 Task: Edit the show available start times in increments of 60 minutes.
Action: Mouse moved to (549, 324)
Screenshot: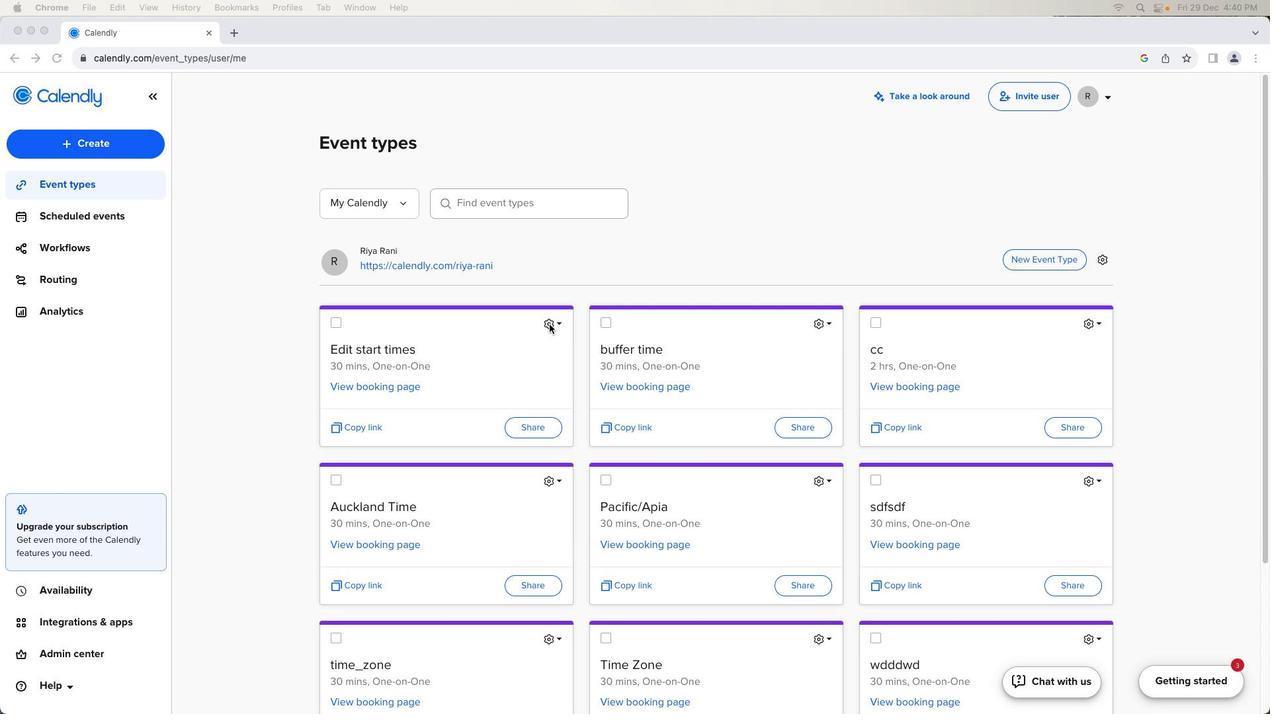 
Action: Mouse pressed left at (549, 324)
Screenshot: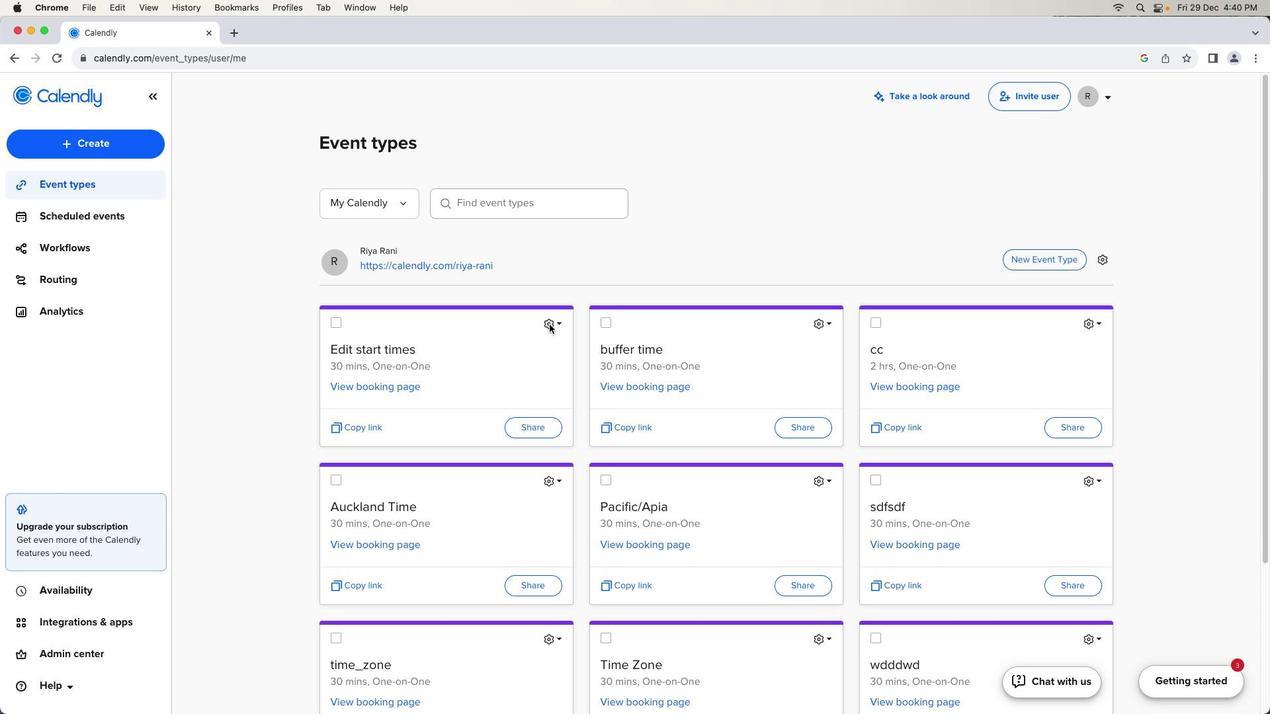
Action: Mouse pressed left at (549, 324)
Screenshot: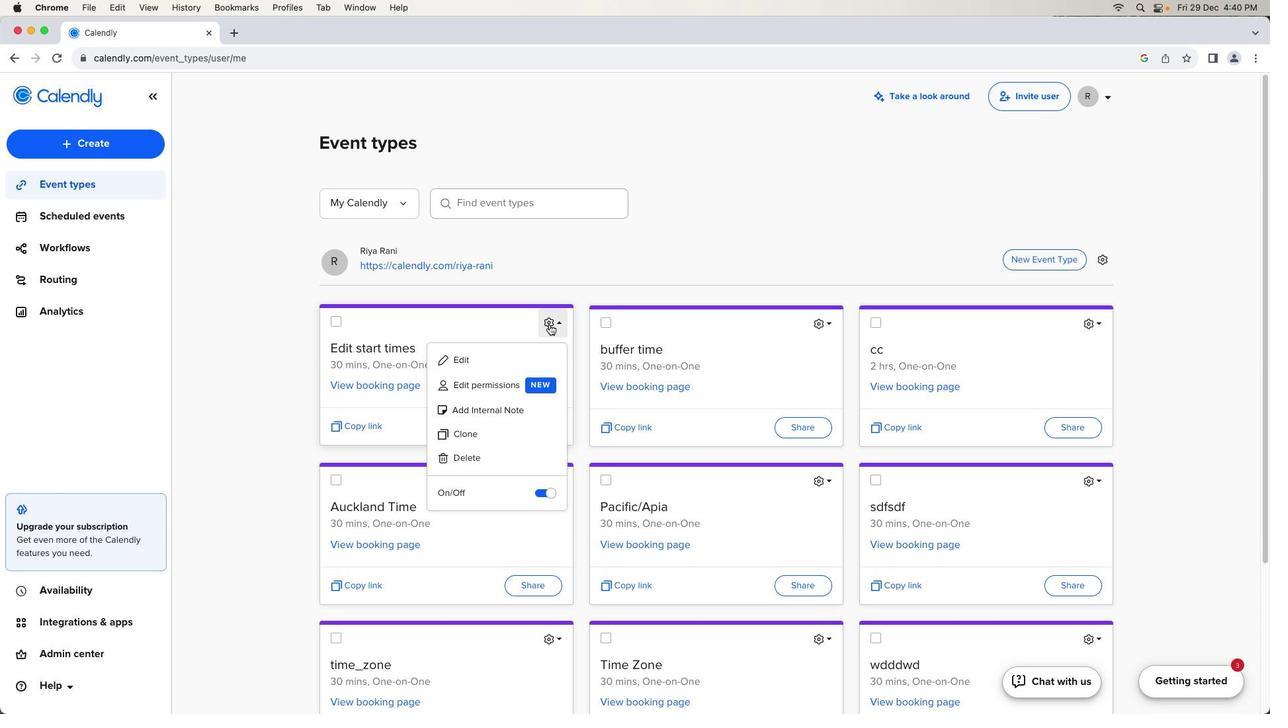 
Action: Mouse moved to (548, 325)
Screenshot: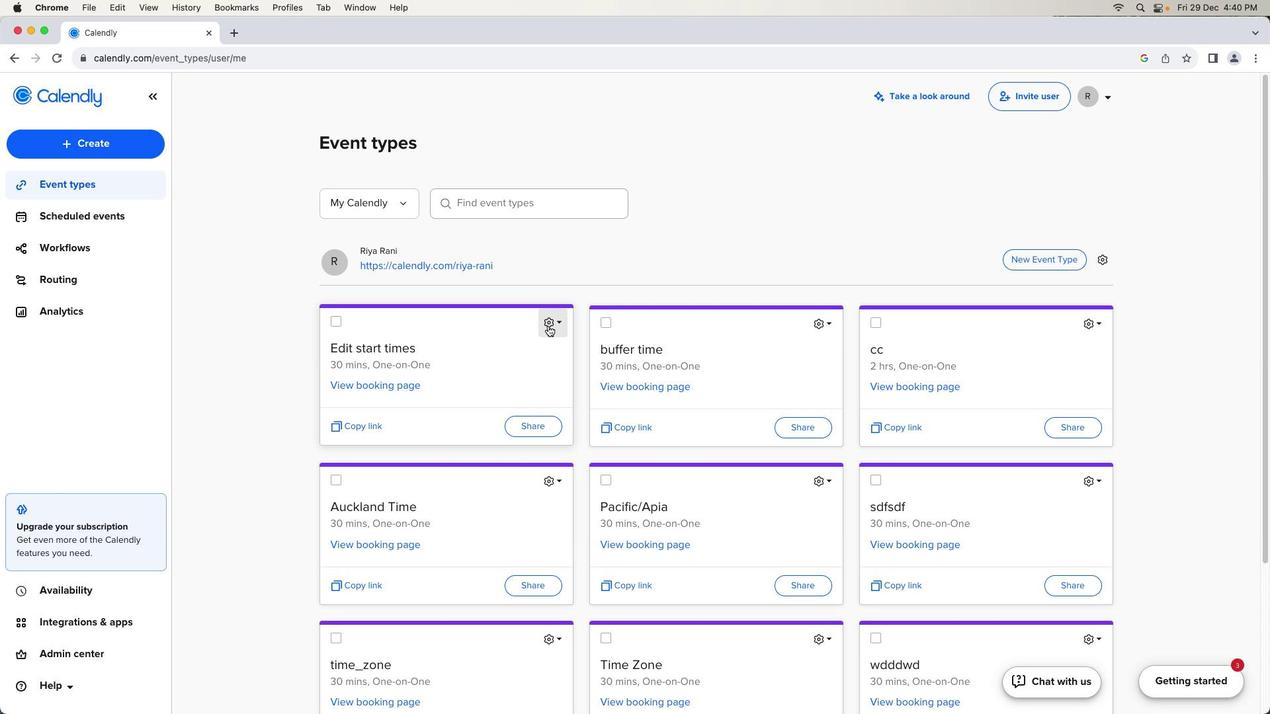 
Action: Mouse pressed left at (548, 325)
Screenshot: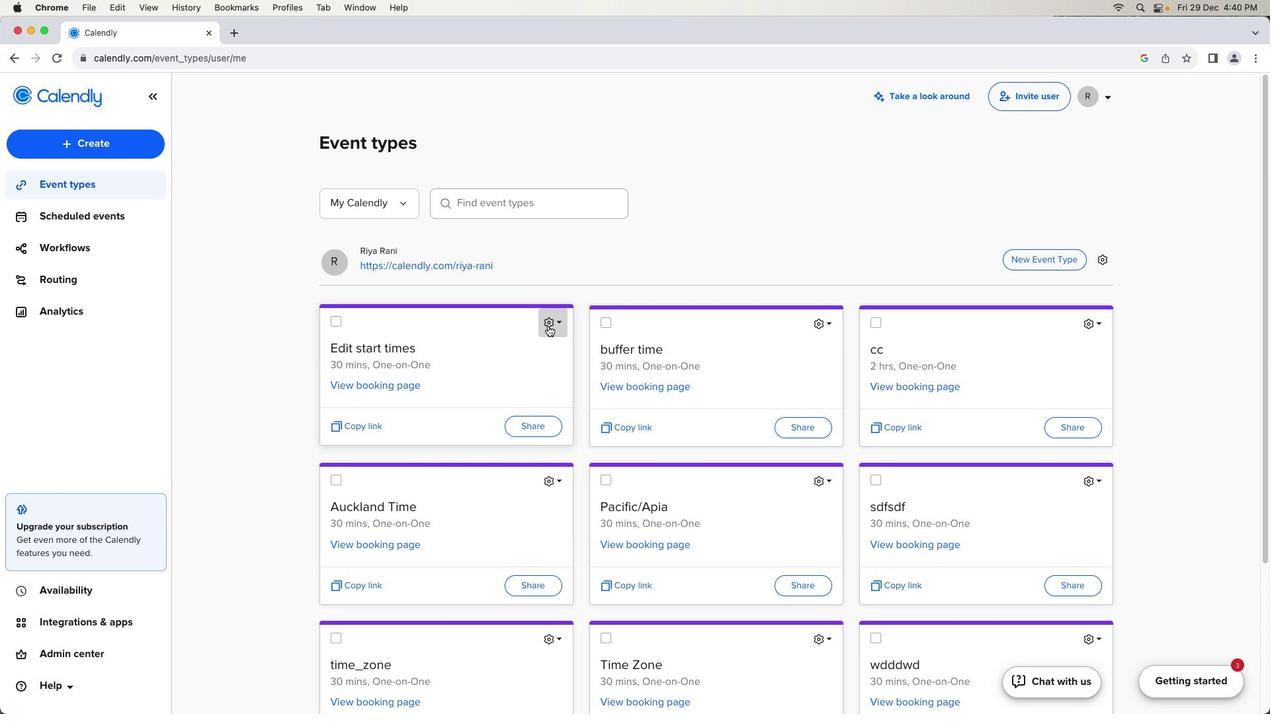 
Action: Mouse moved to (496, 355)
Screenshot: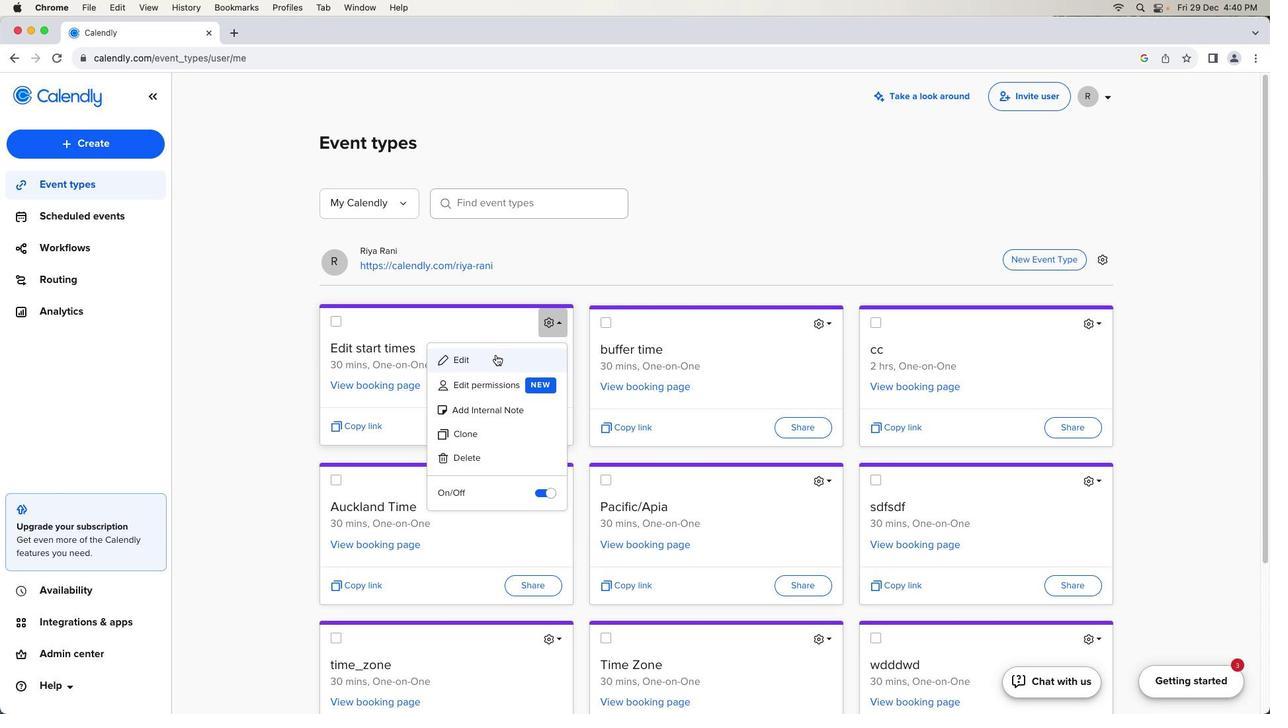 
Action: Mouse pressed left at (496, 355)
Screenshot: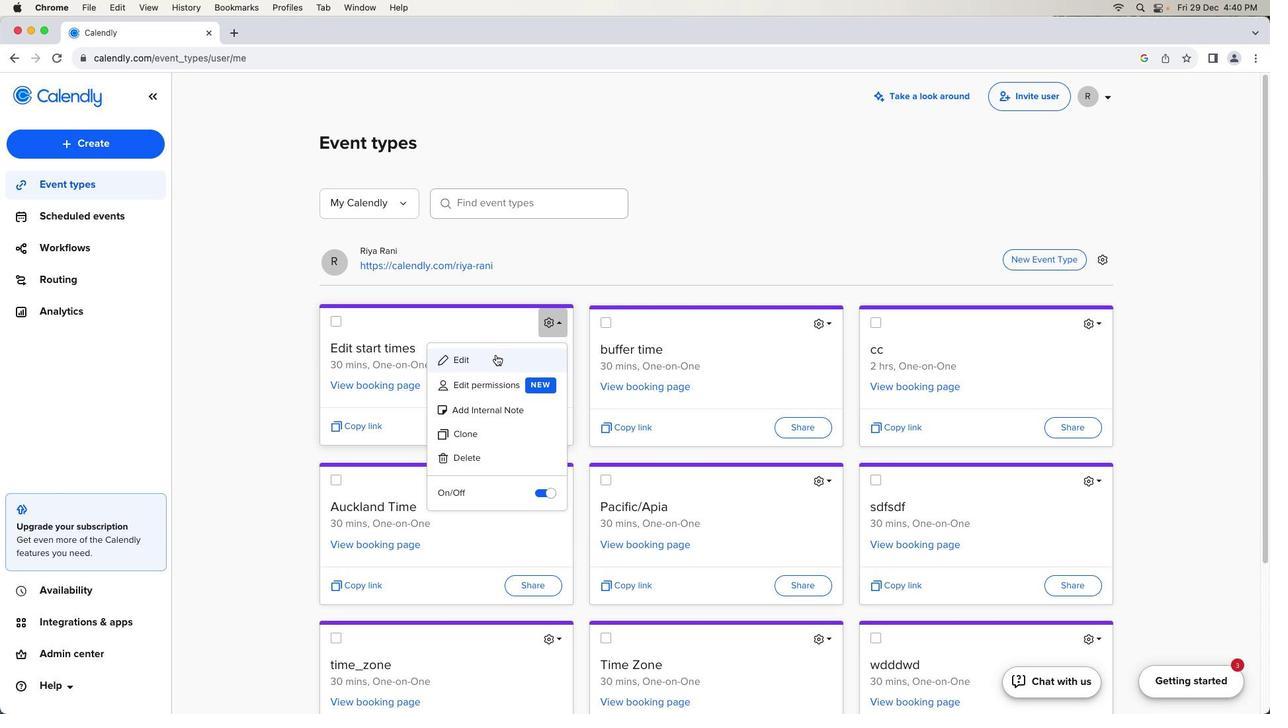 
Action: Mouse moved to (257, 418)
Screenshot: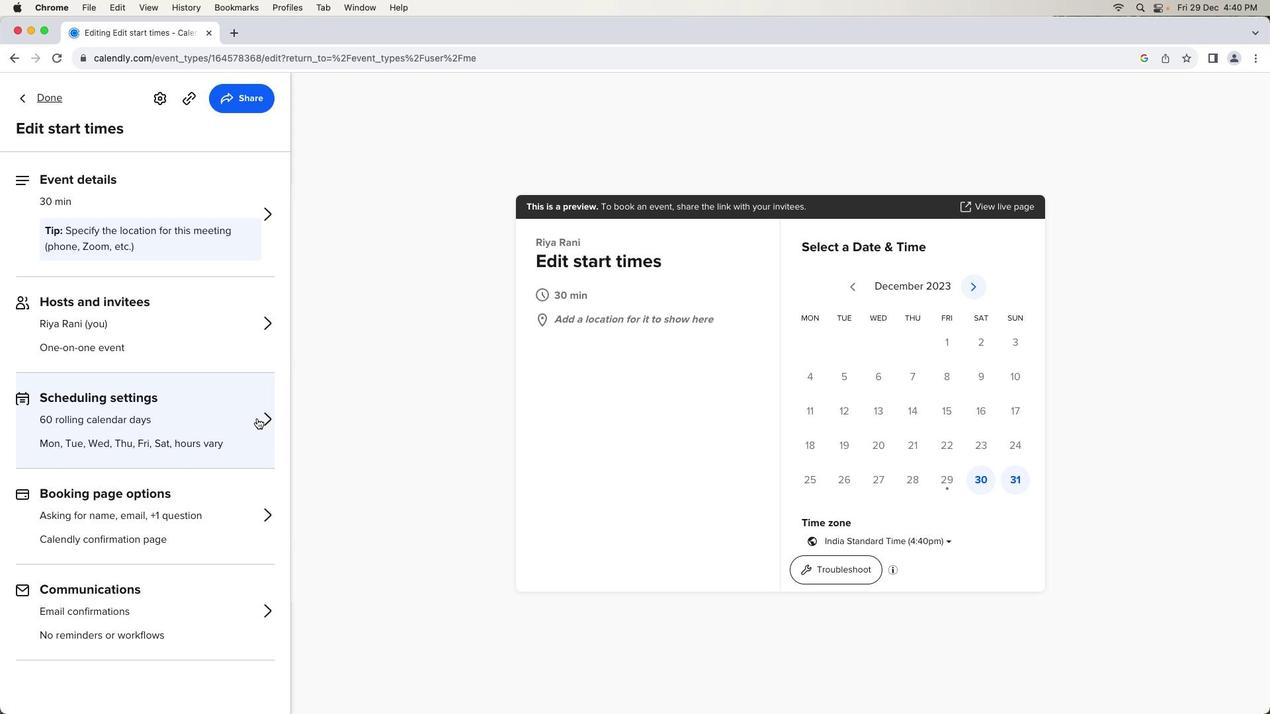 
Action: Mouse pressed left at (257, 418)
Screenshot: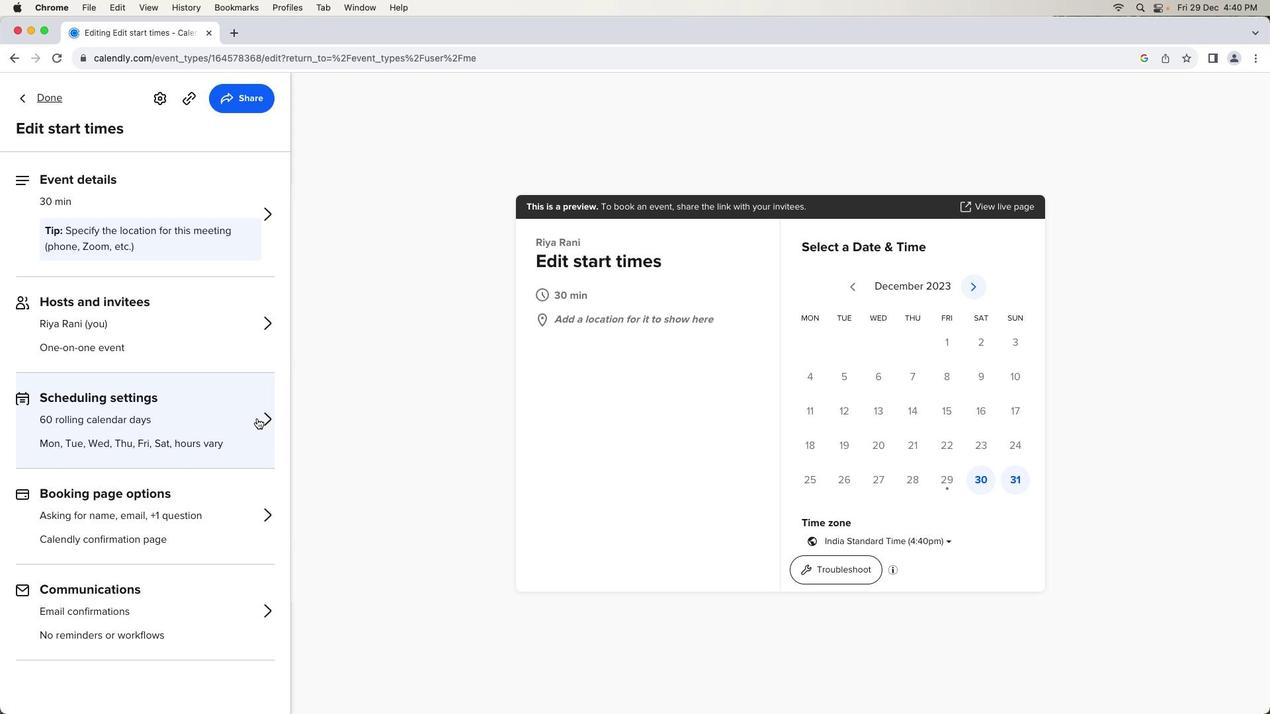 
Action: Mouse moved to (235, 473)
Screenshot: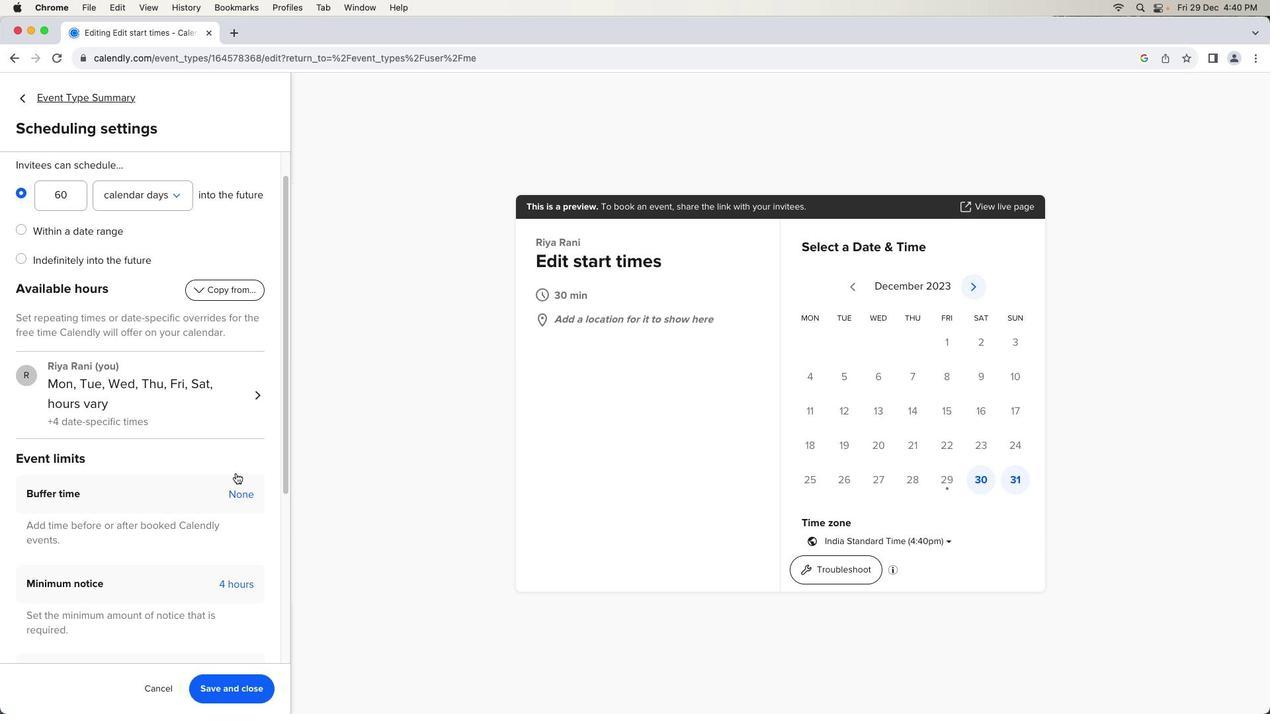 
Action: Mouse scrolled (235, 473) with delta (0, 0)
Screenshot: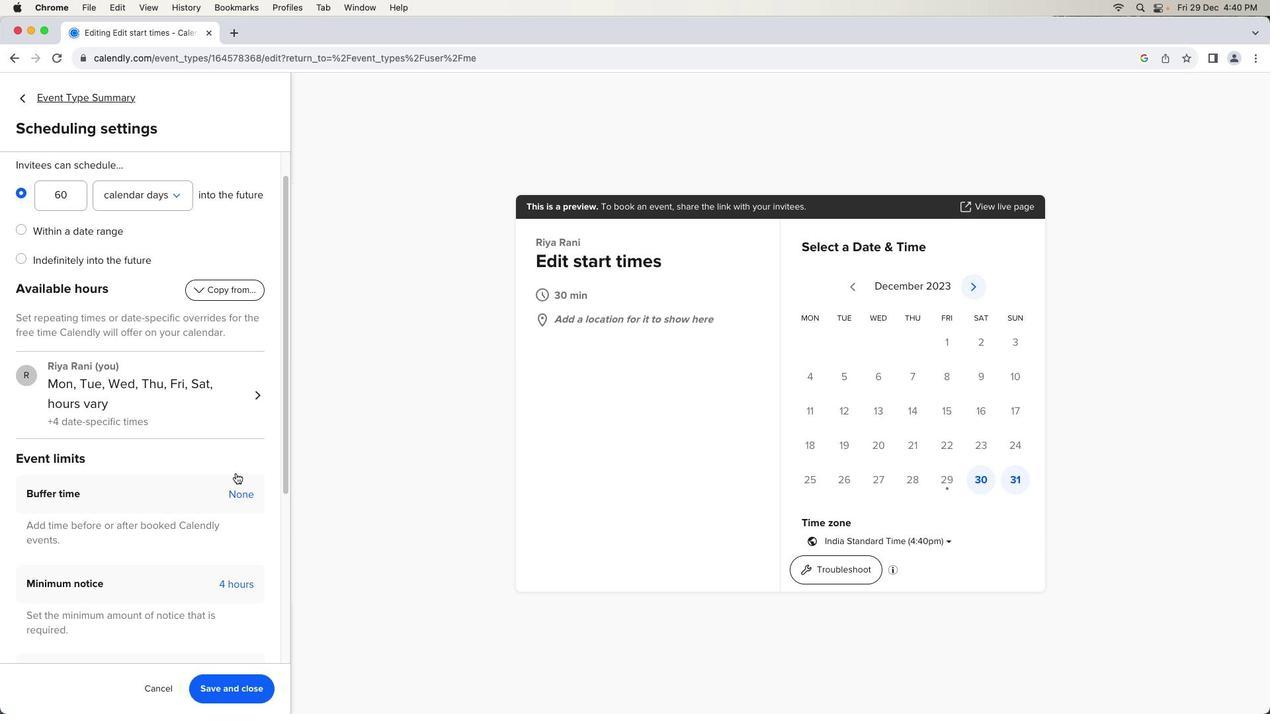 
Action: Mouse scrolled (235, 473) with delta (0, 0)
Screenshot: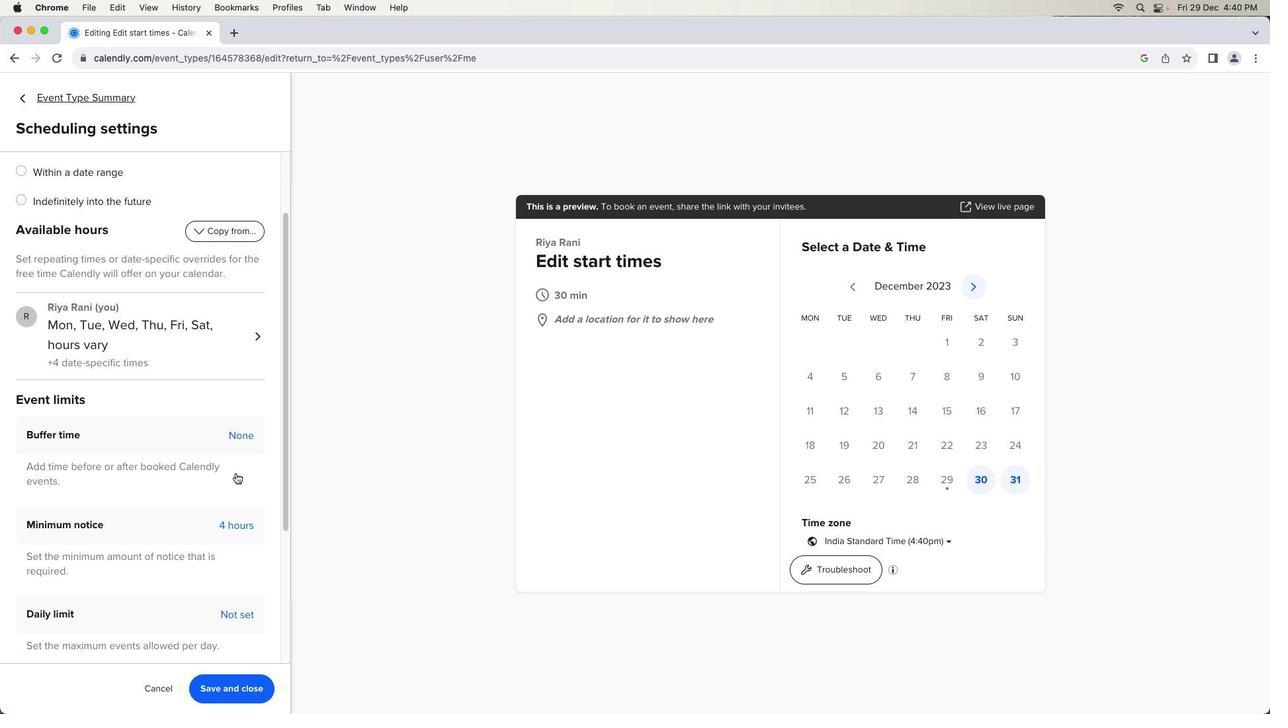 
Action: Mouse scrolled (235, 473) with delta (0, -1)
Screenshot: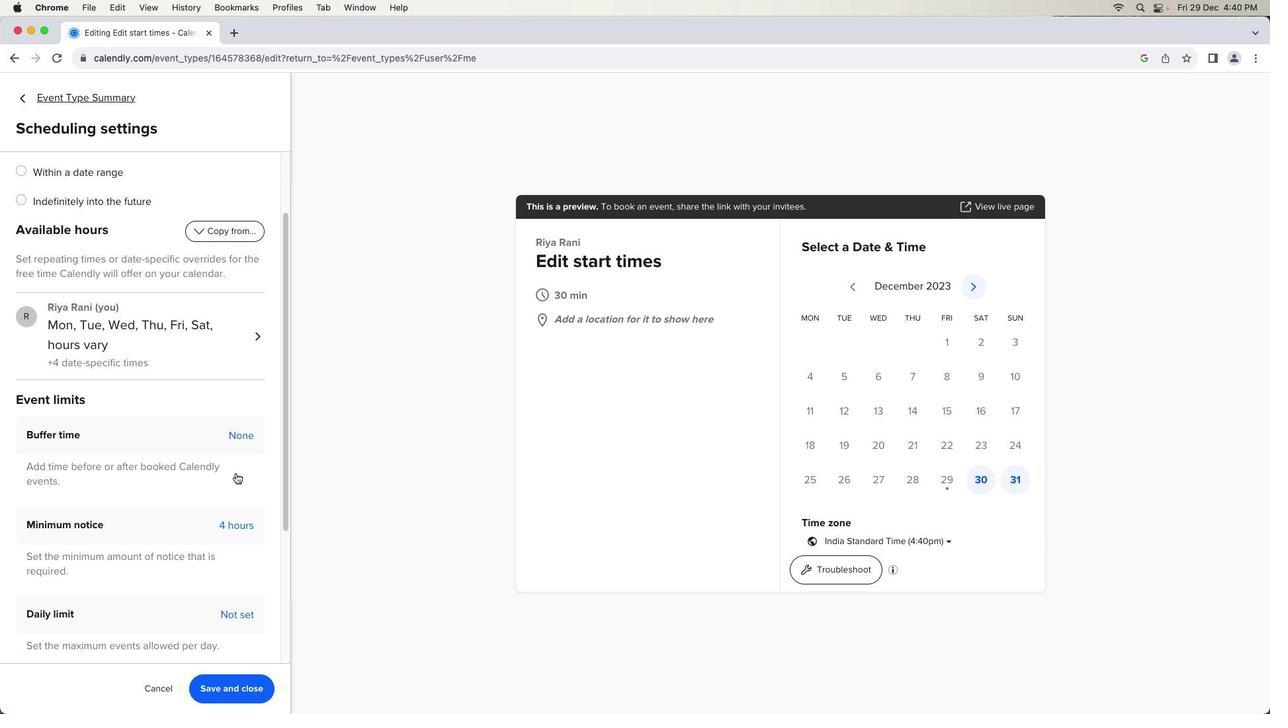 
Action: Mouse scrolled (235, 473) with delta (0, -2)
Screenshot: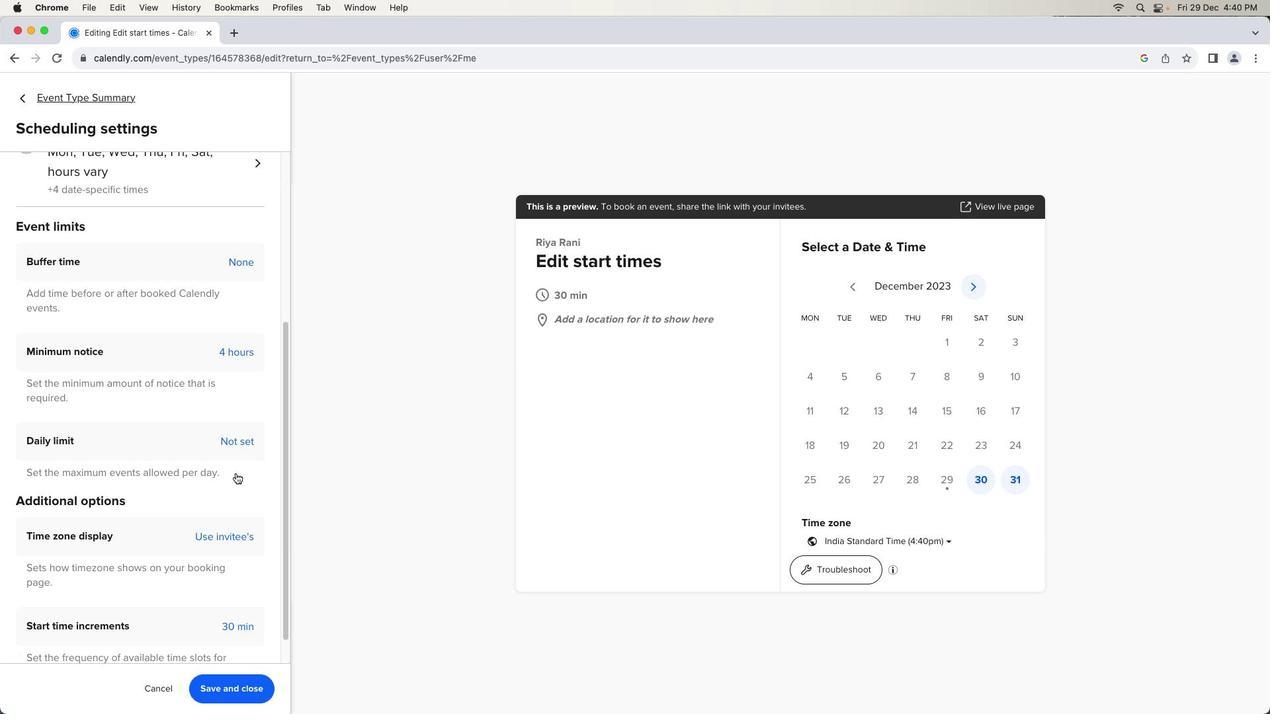 
Action: Mouse moved to (236, 473)
Screenshot: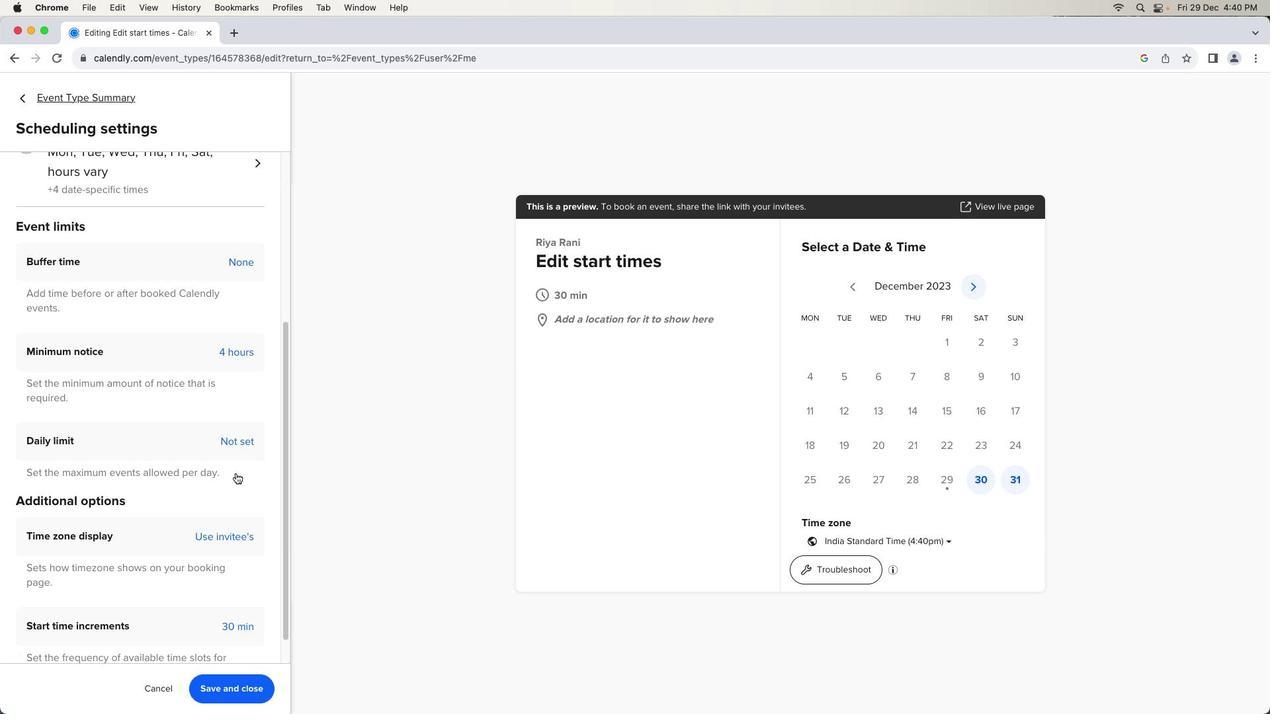 
Action: Mouse scrolled (236, 473) with delta (0, -3)
Screenshot: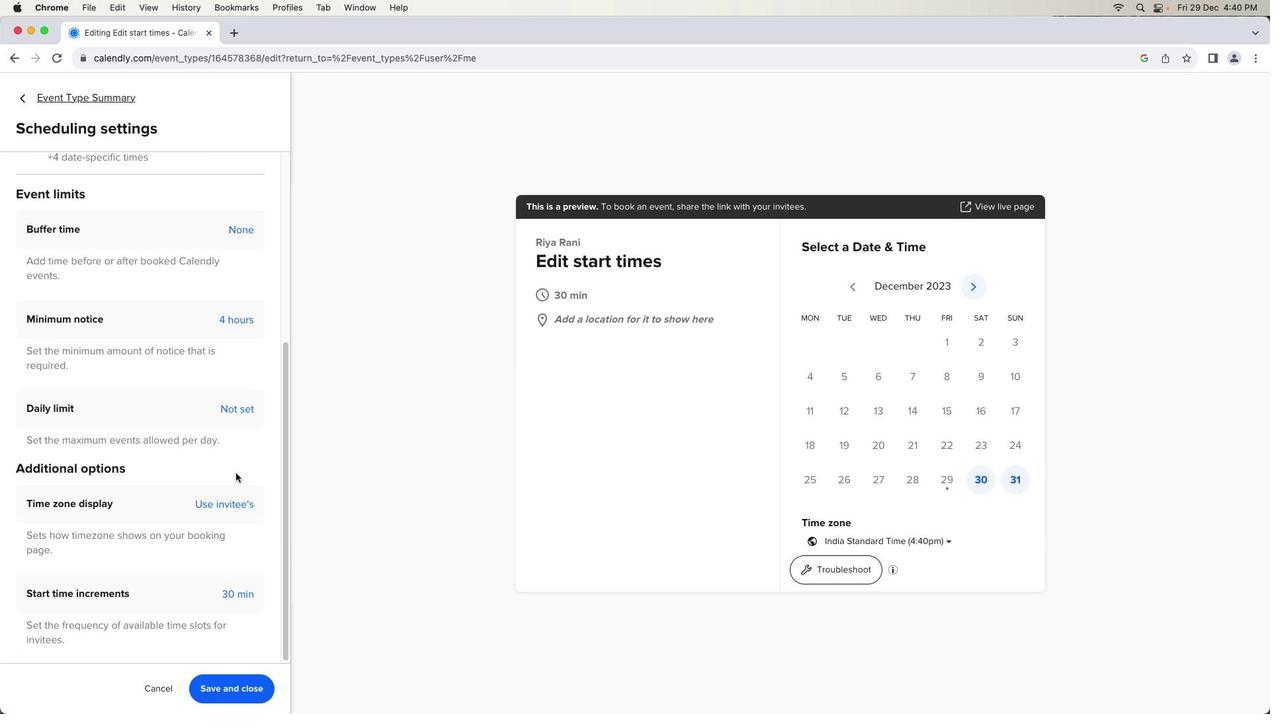 
Action: Mouse scrolled (236, 473) with delta (0, -3)
Screenshot: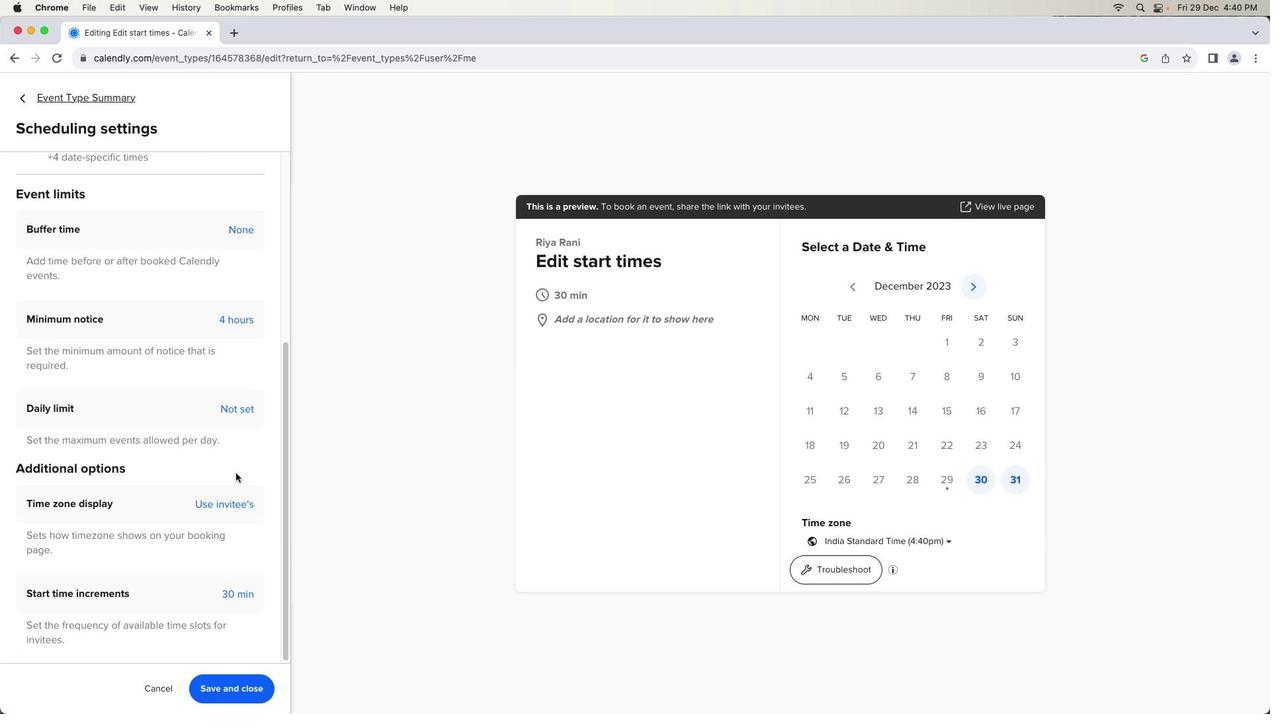 
Action: Mouse scrolled (236, 473) with delta (0, -3)
Screenshot: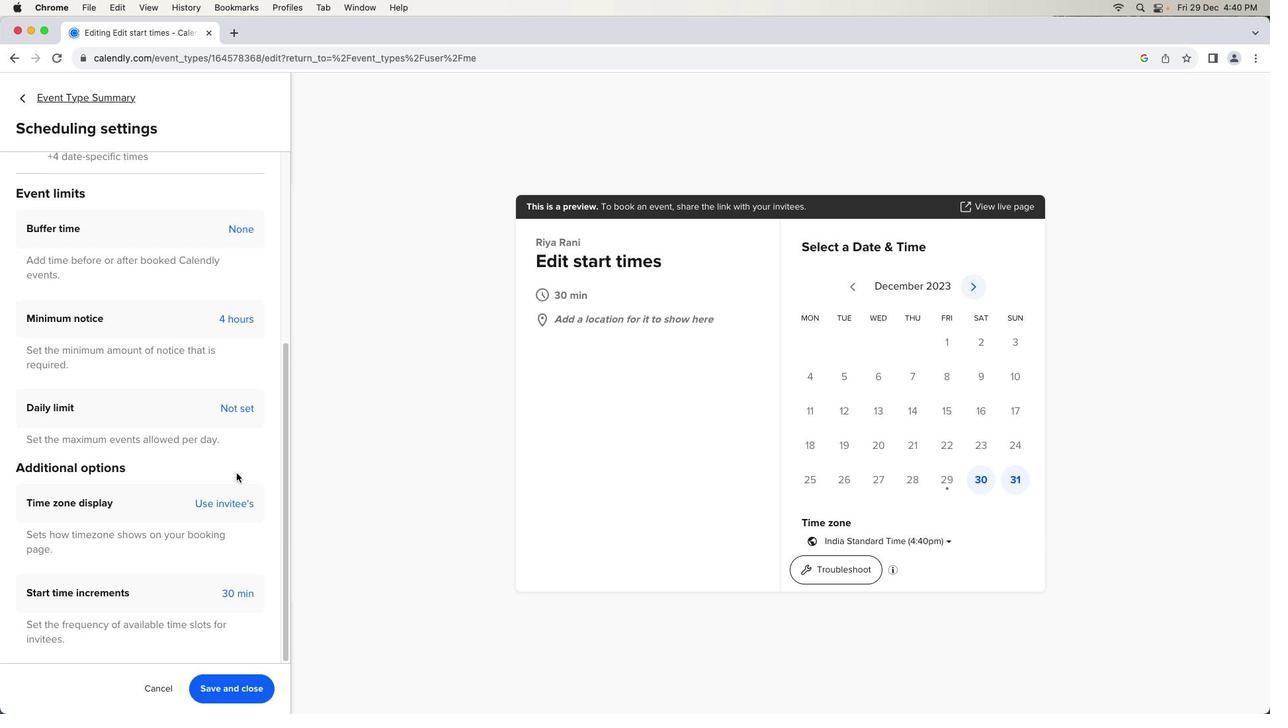 
Action: Mouse moved to (237, 472)
Screenshot: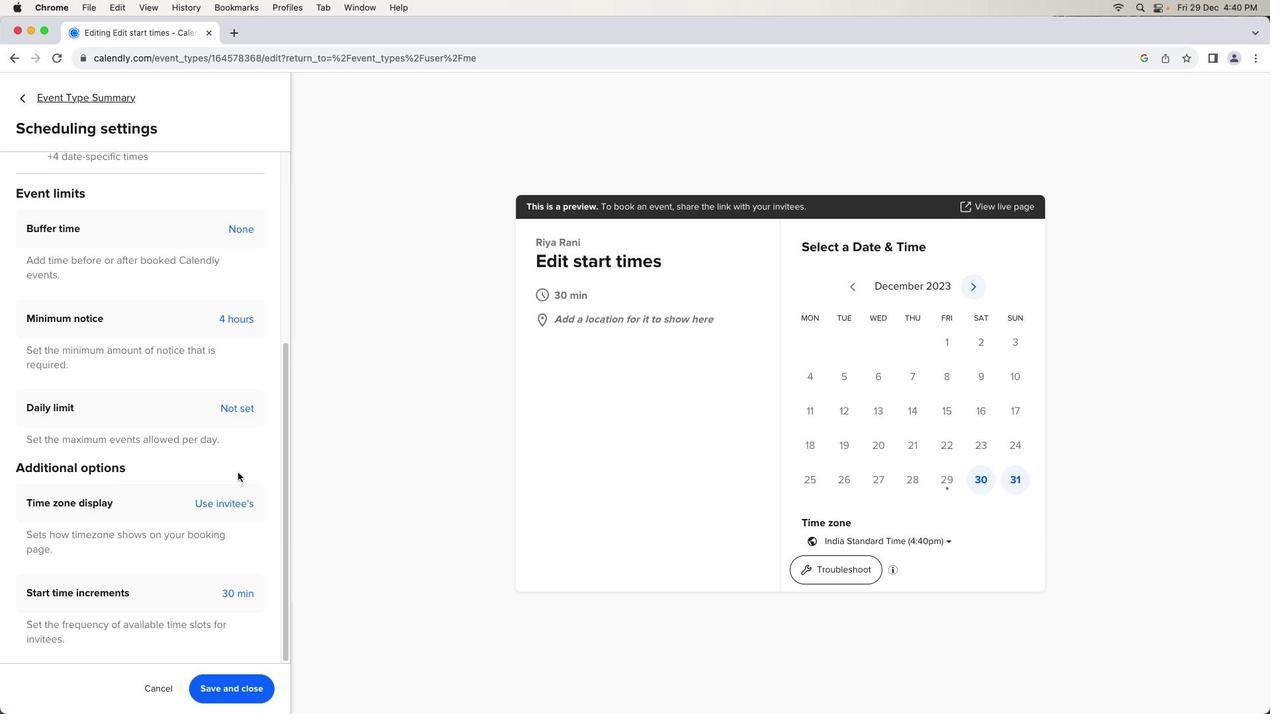
Action: Mouse scrolled (237, 472) with delta (0, 0)
Screenshot: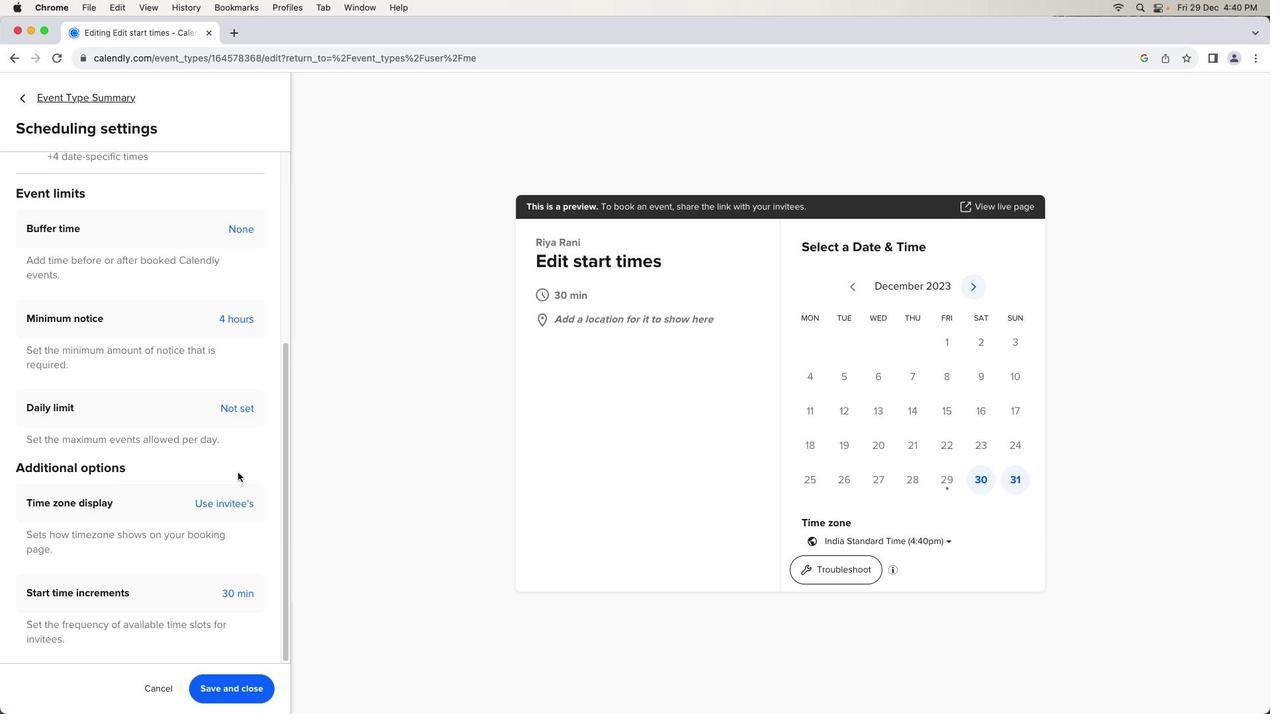 
Action: Mouse scrolled (237, 472) with delta (0, 0)
Screenshot: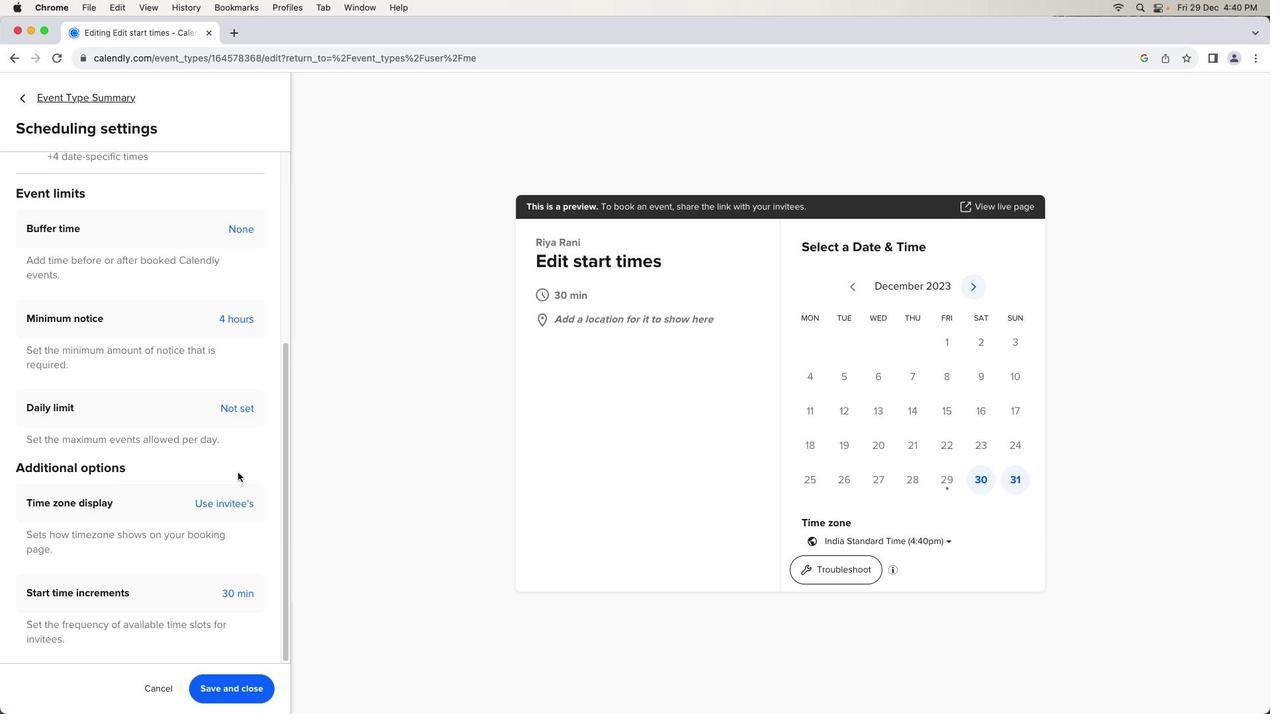 
Action: Mouse scrolled (237, 472) with delta (0, -1)
Screenshot: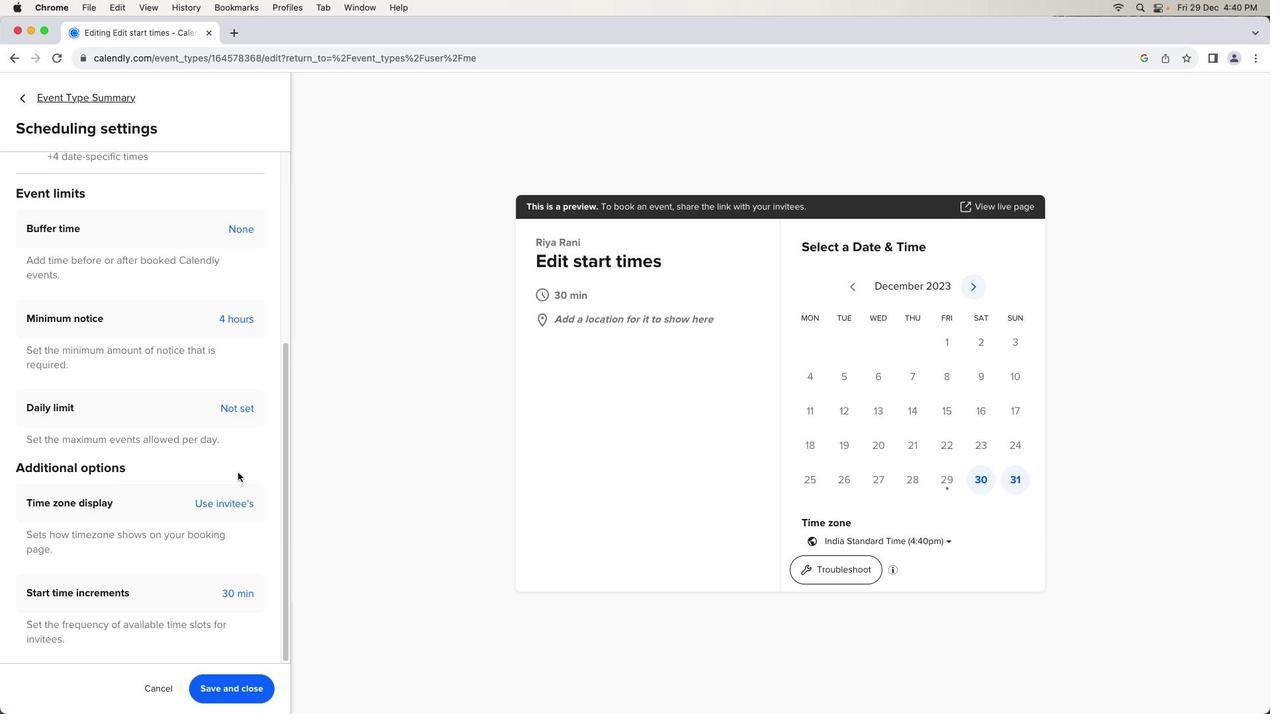 
Action: Mouse scrolled (237, 472) with delta (0, -3)
Screenshot: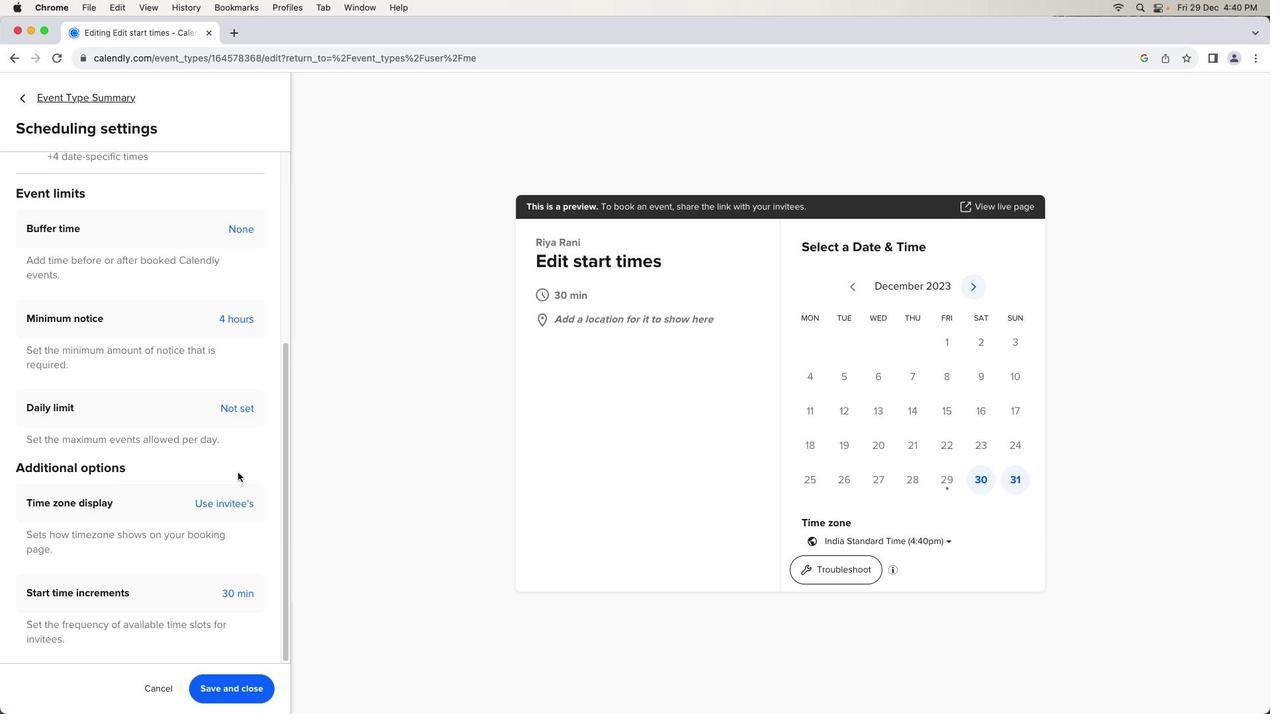 
Action: Mouse scrolled (237, 472) with delta (0, -3)
Screenshot: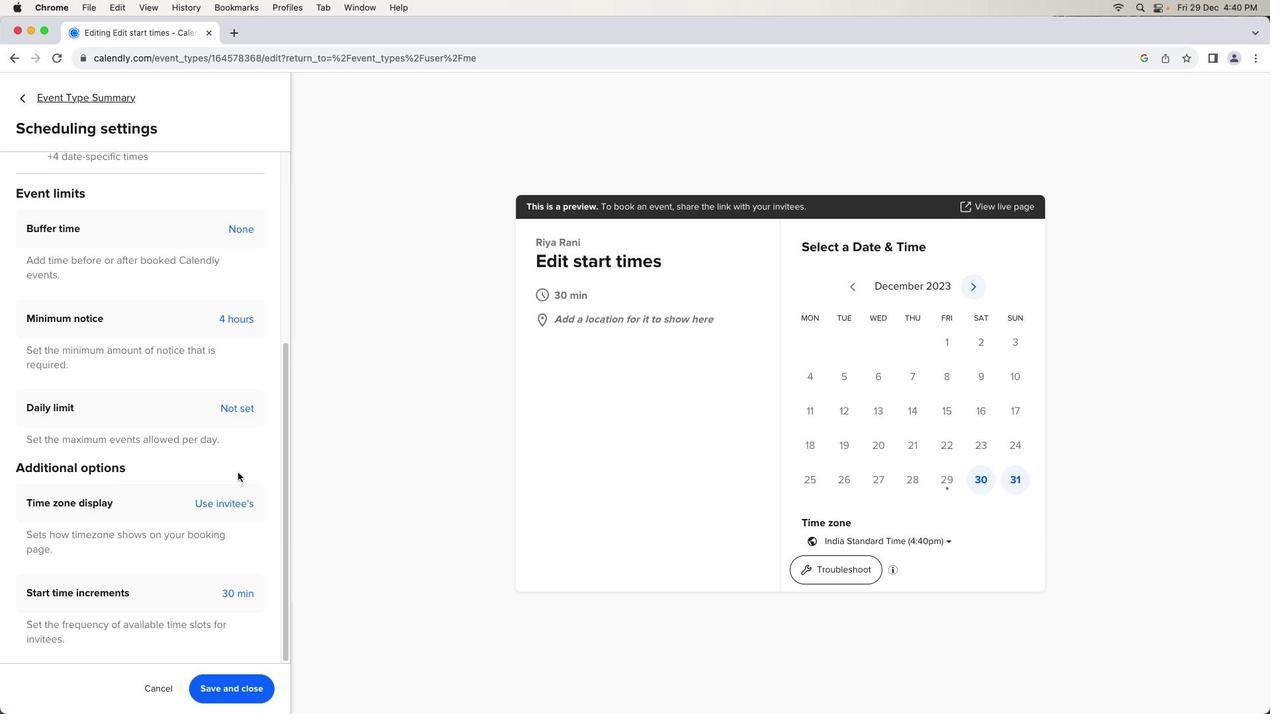 
Action: Mouse moved to (116, 594)
Screenshot: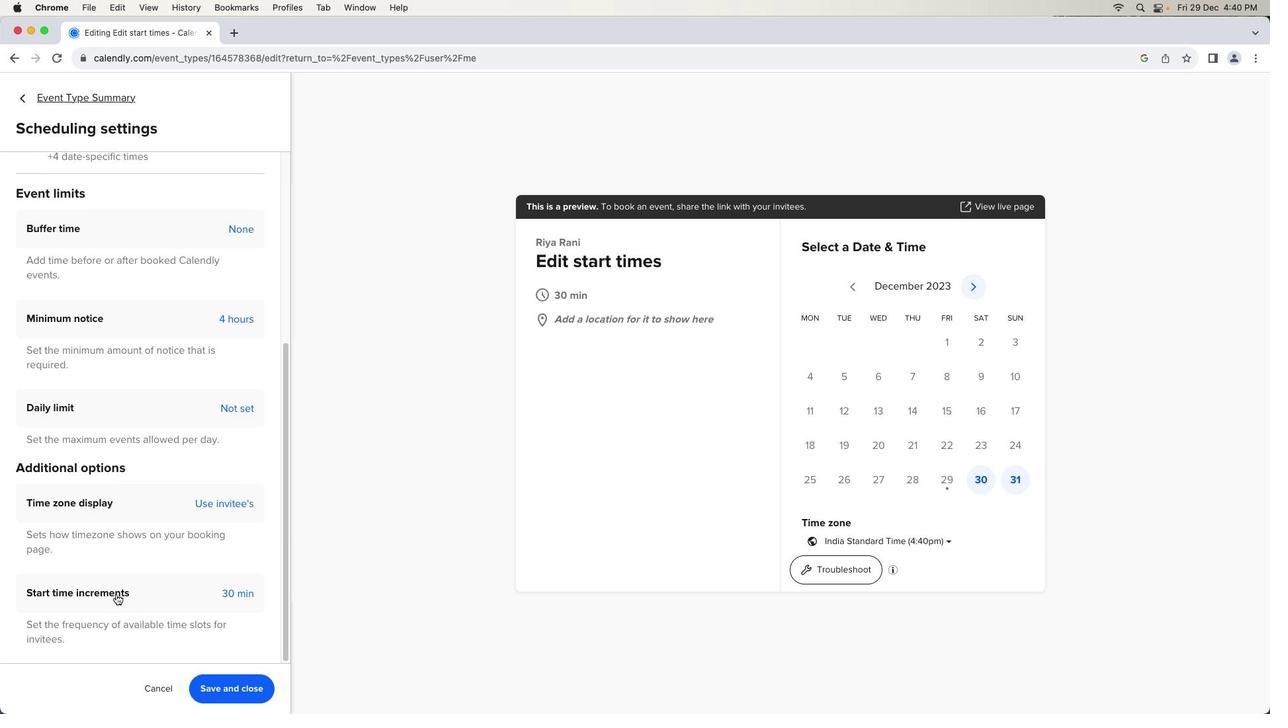 
Action: Mouse pressed left at (116, 594)
Screenshot: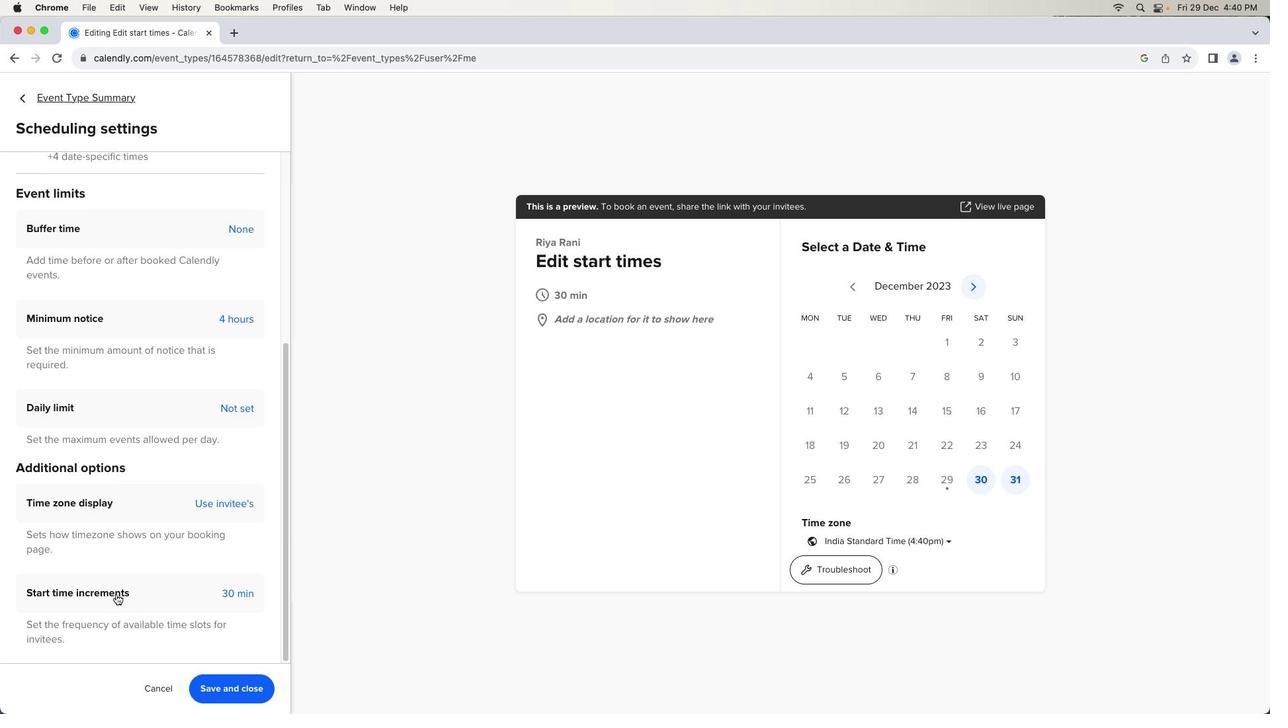
Action: Mouse moved to (165, 592)
Screenshot: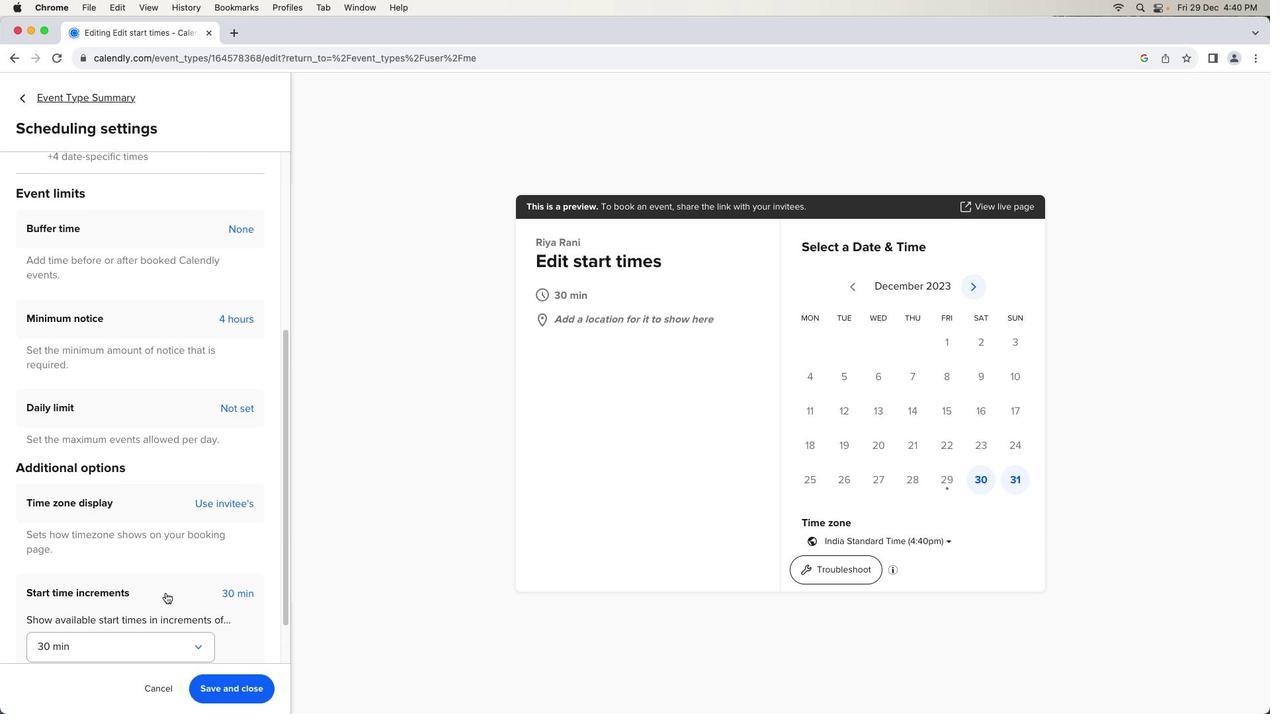 
Action: Mouse scrolled (165, 592) with delta (0, 0)
Screenshot: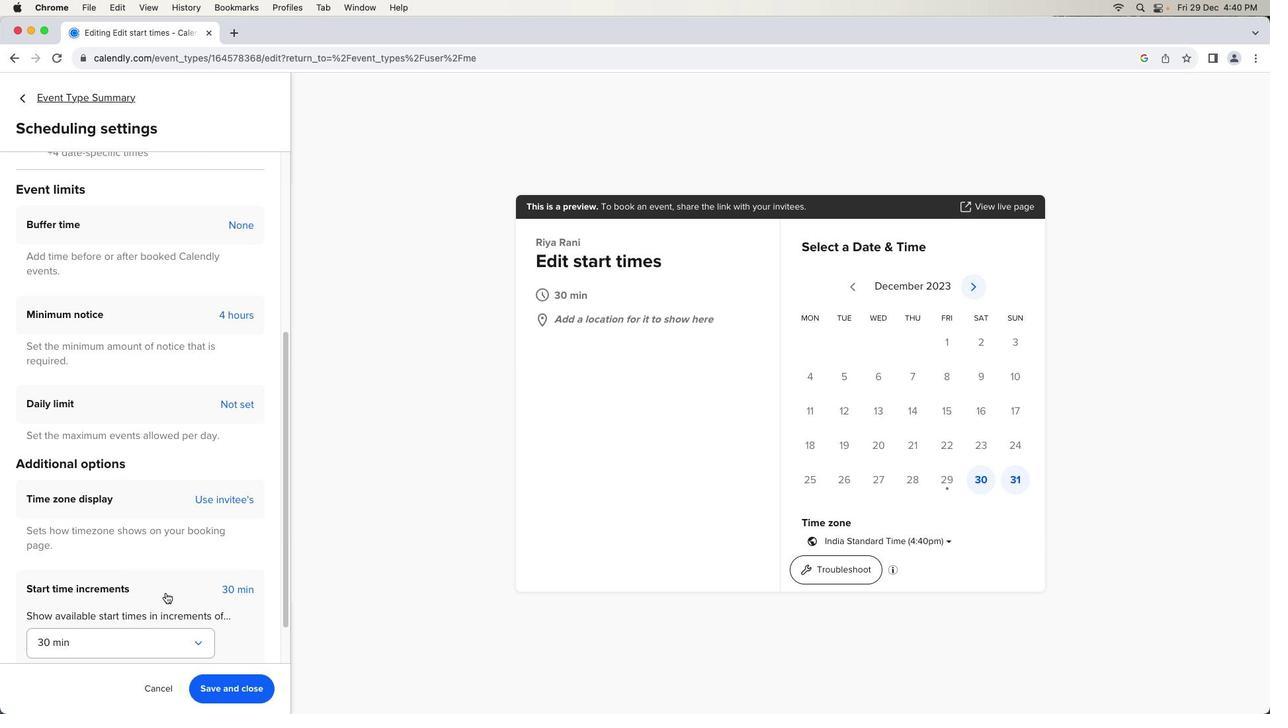 
Action: Mouse scrolled (165, 592) with delta (0, 0)
Screenshot: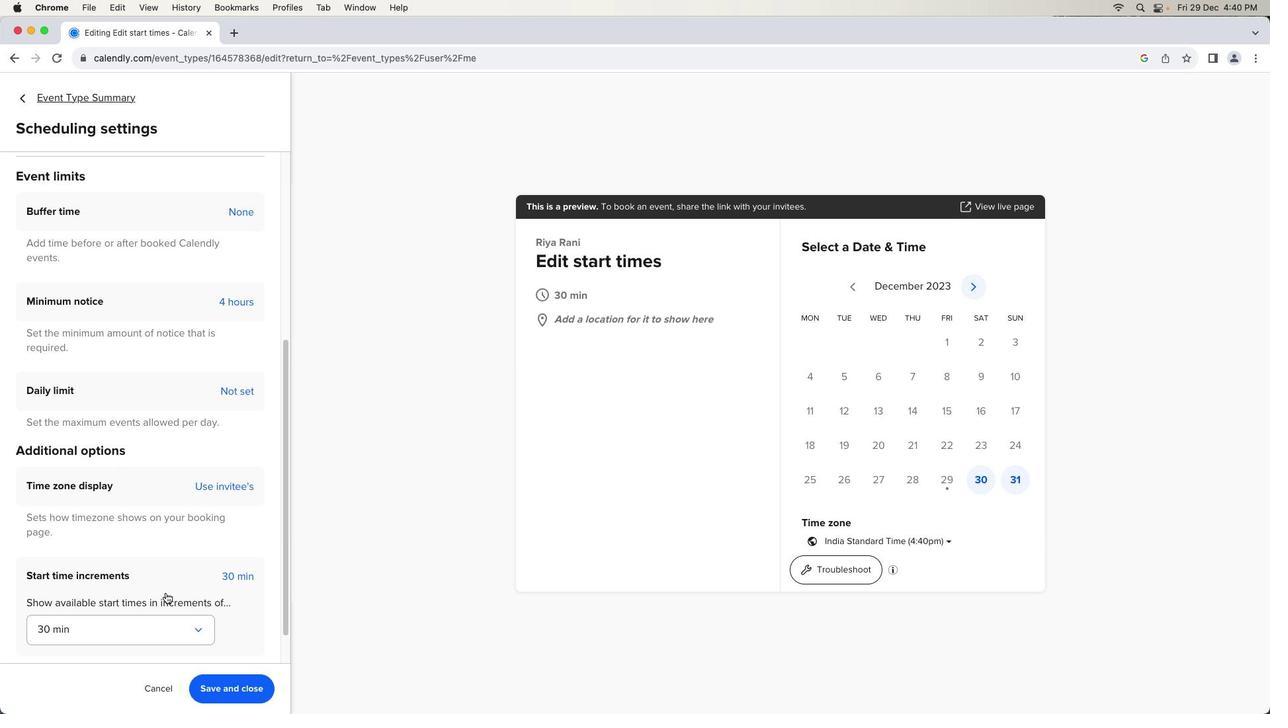 
Action: Mouse scrolled (165, 592) with delta (0, 0)
Screenshot: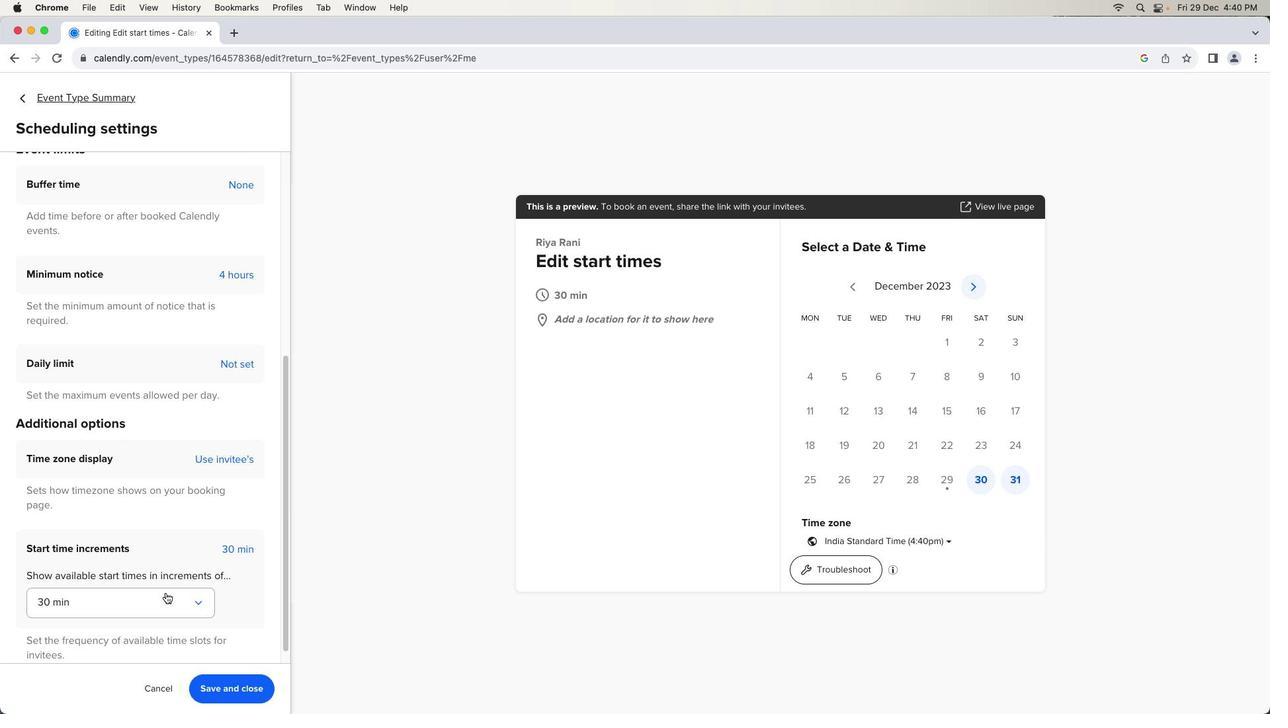 
Action: Mouse scrolled (165, 592) with delta (0, -1)
Screenshot: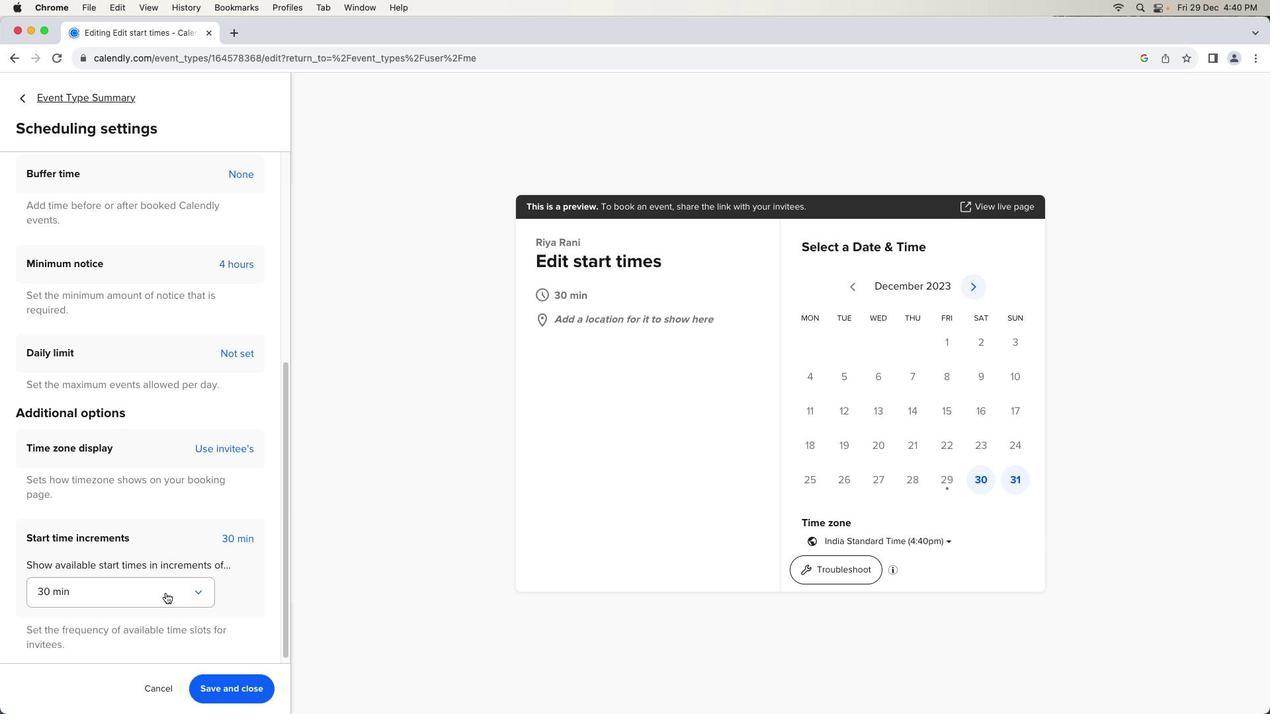 
Action: Mouse scrolled (165, 592) with delta (0, -2)
Screenshot: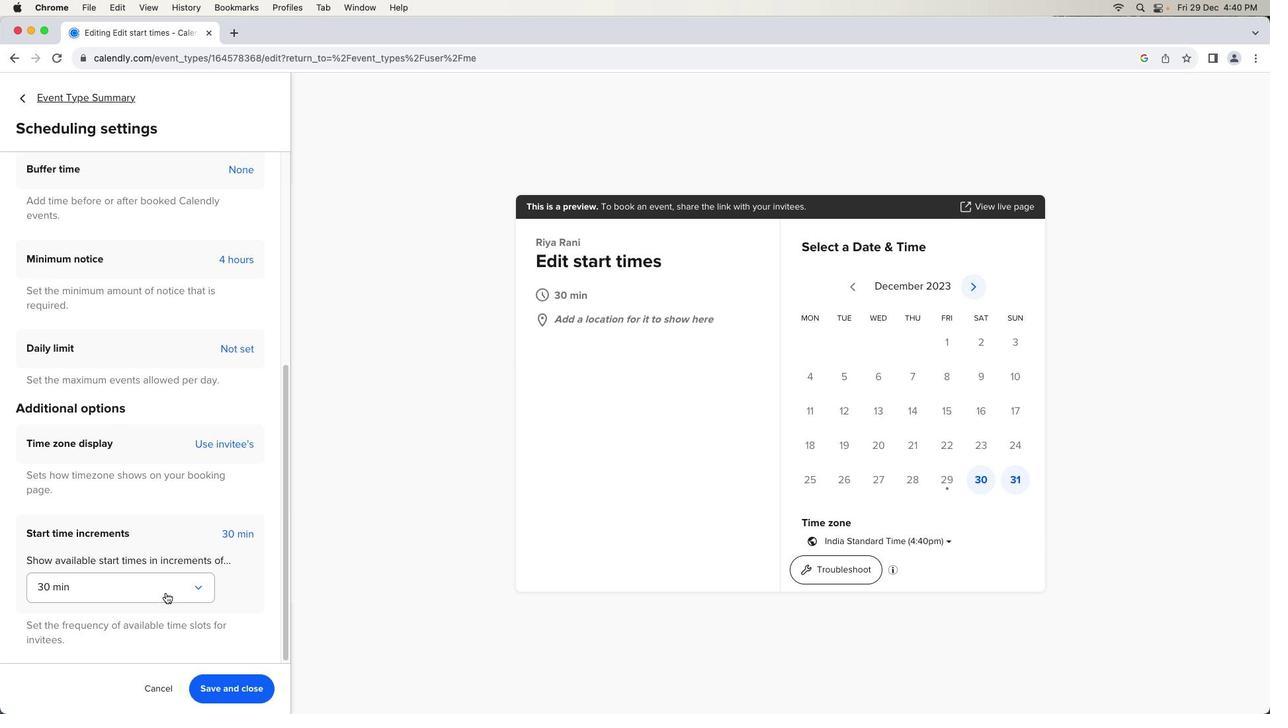 
Action: Mouse scrolled (165, 592) with delta (0, -2)
Screenshot: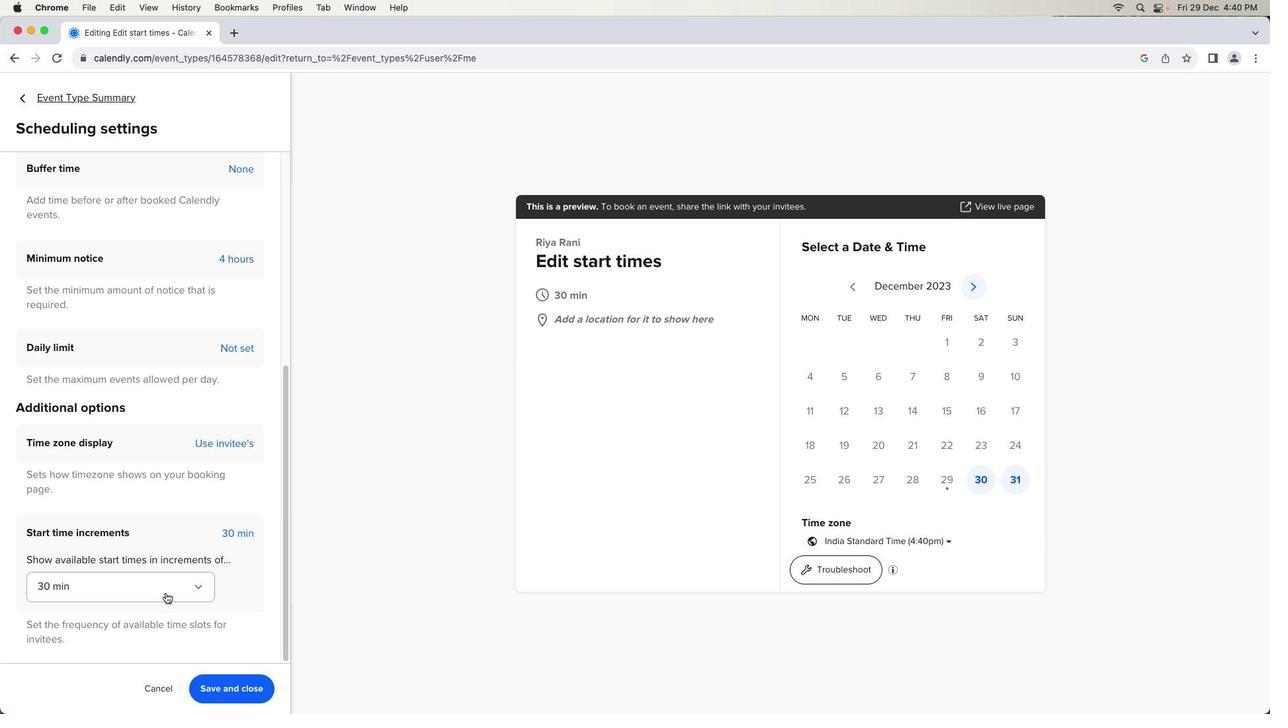 
Action: Mouse moved to (180, 584)
Screenshot: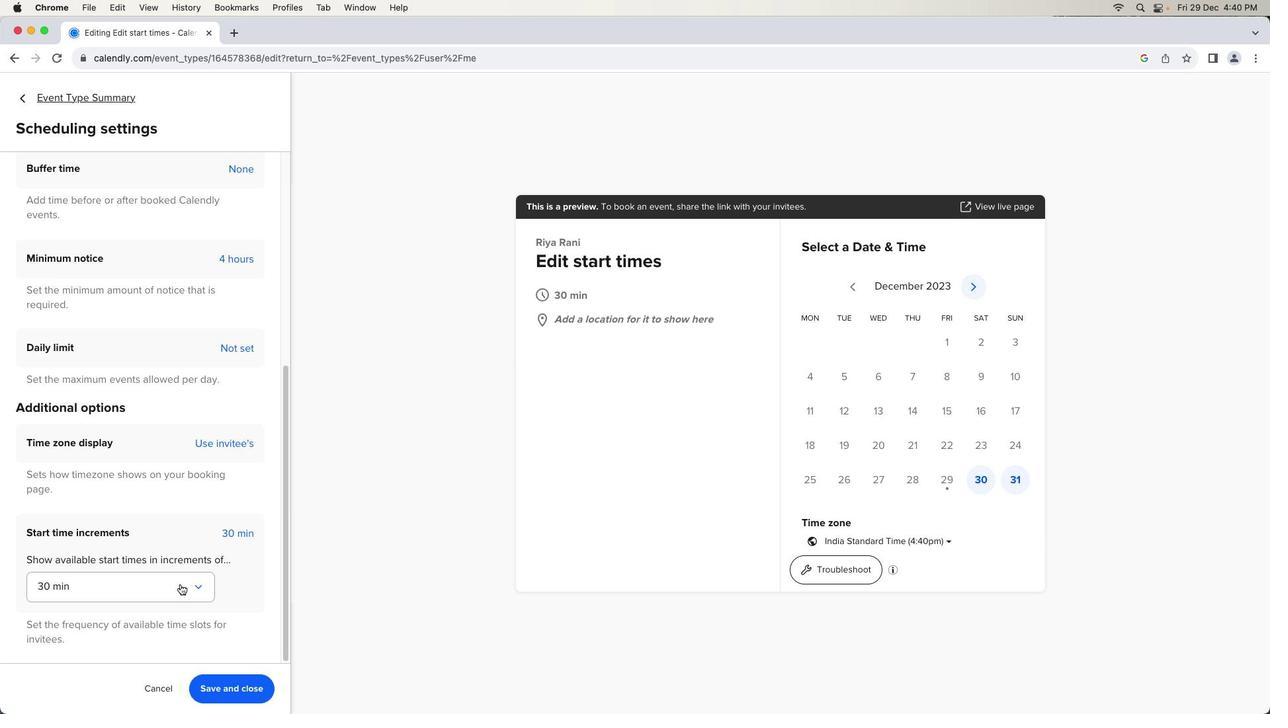 
Action: Mouse pressed left at (180, 584)
Screenshot: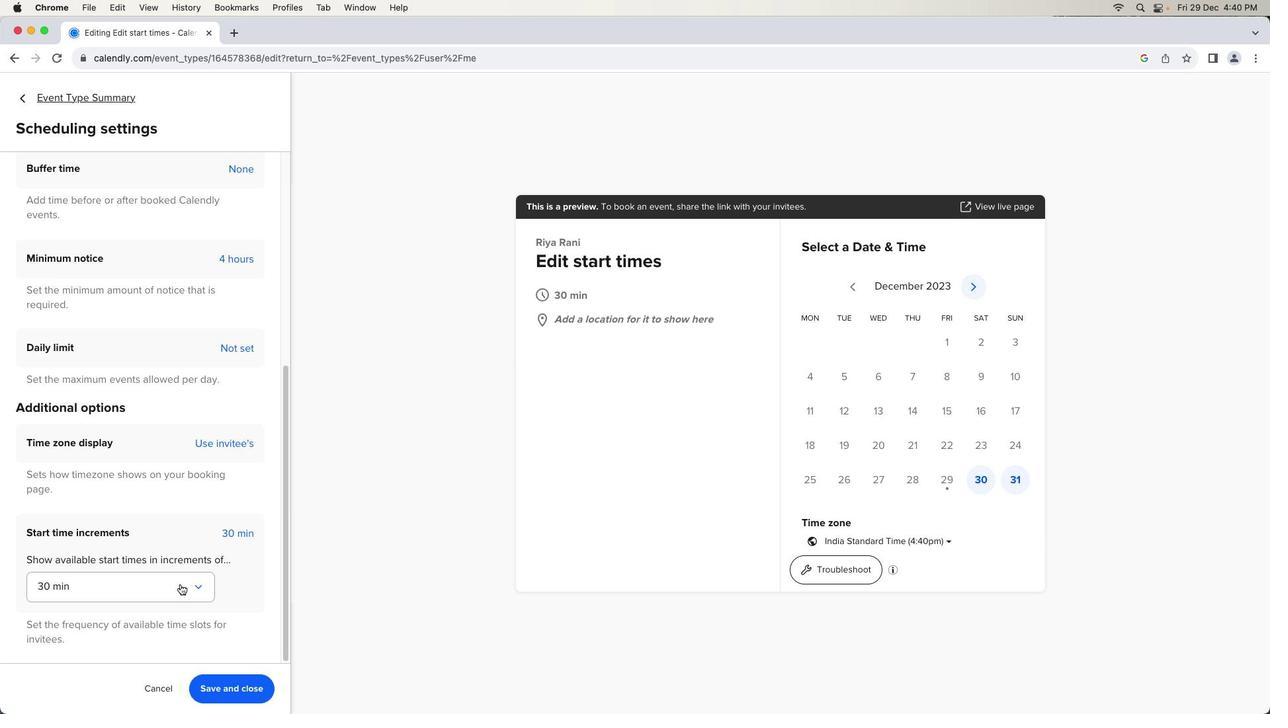 
Action: Mouse moved to (180, 584)
Screenshot: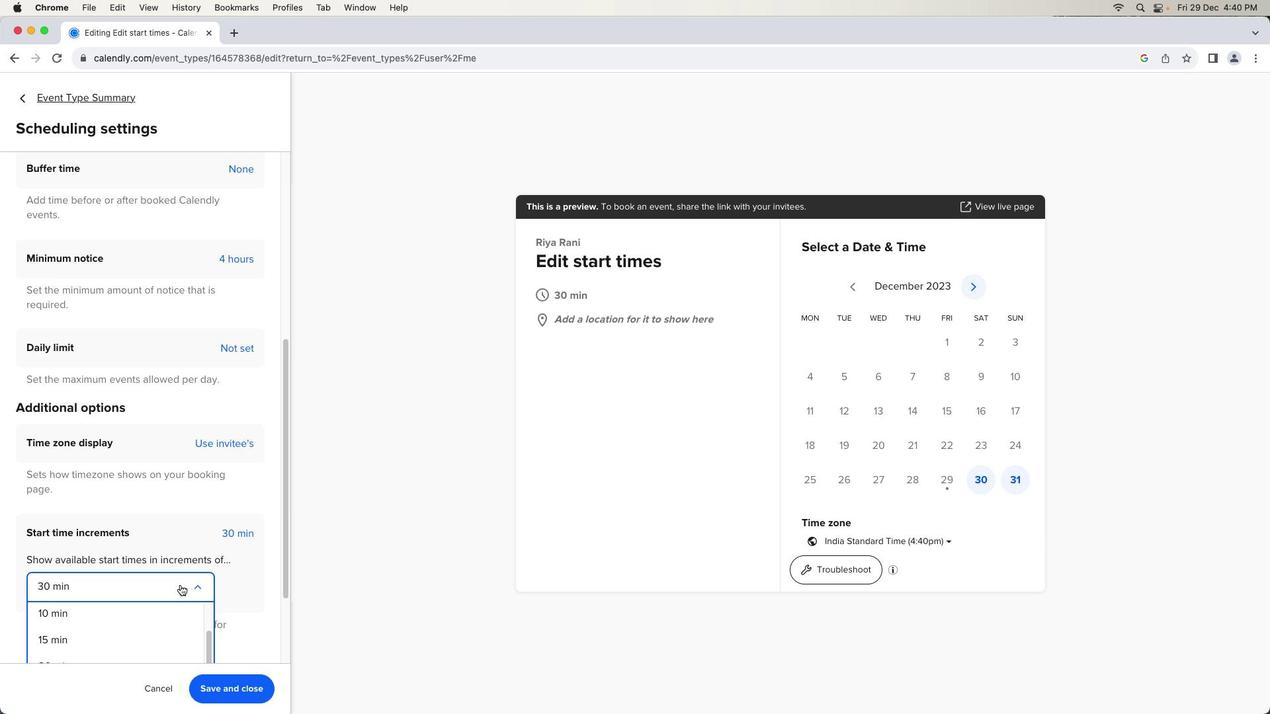 
Action: Mouse scrolled (180, 584) with delta (0, 0)
Screenshot: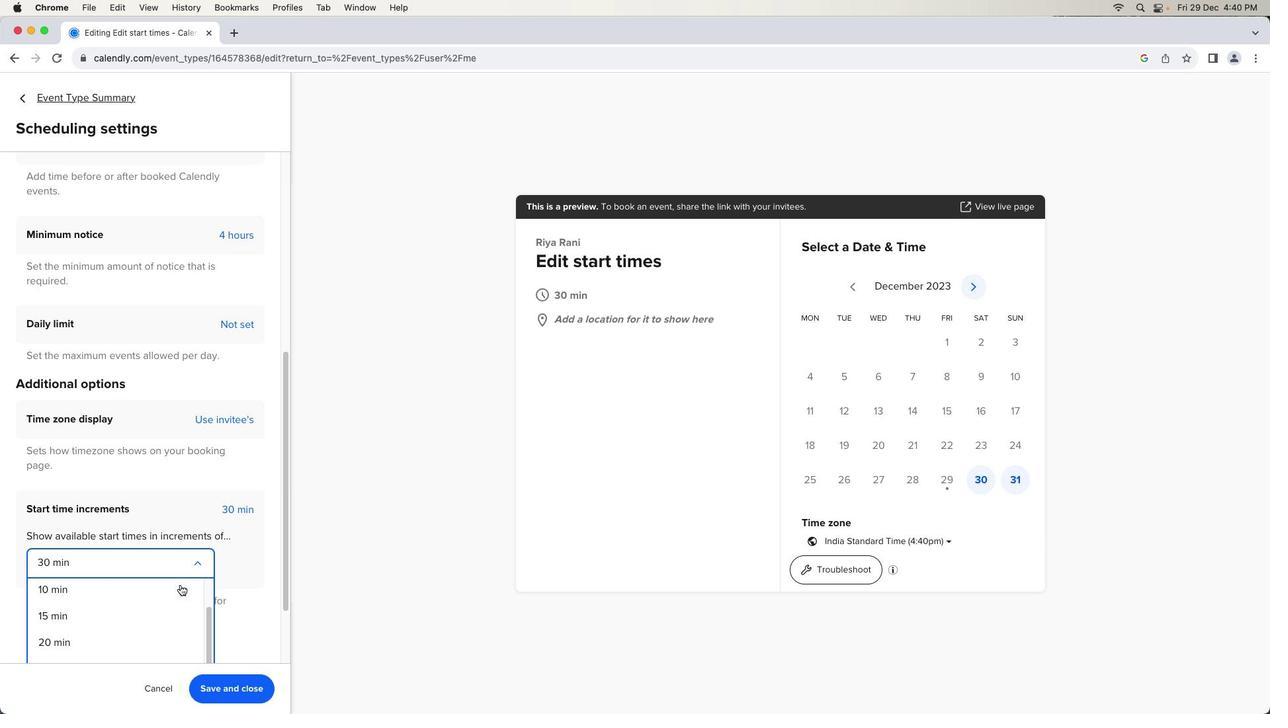 
Action: Mouse scrolled (180, 584) with delta (0, 0)
Screenshot: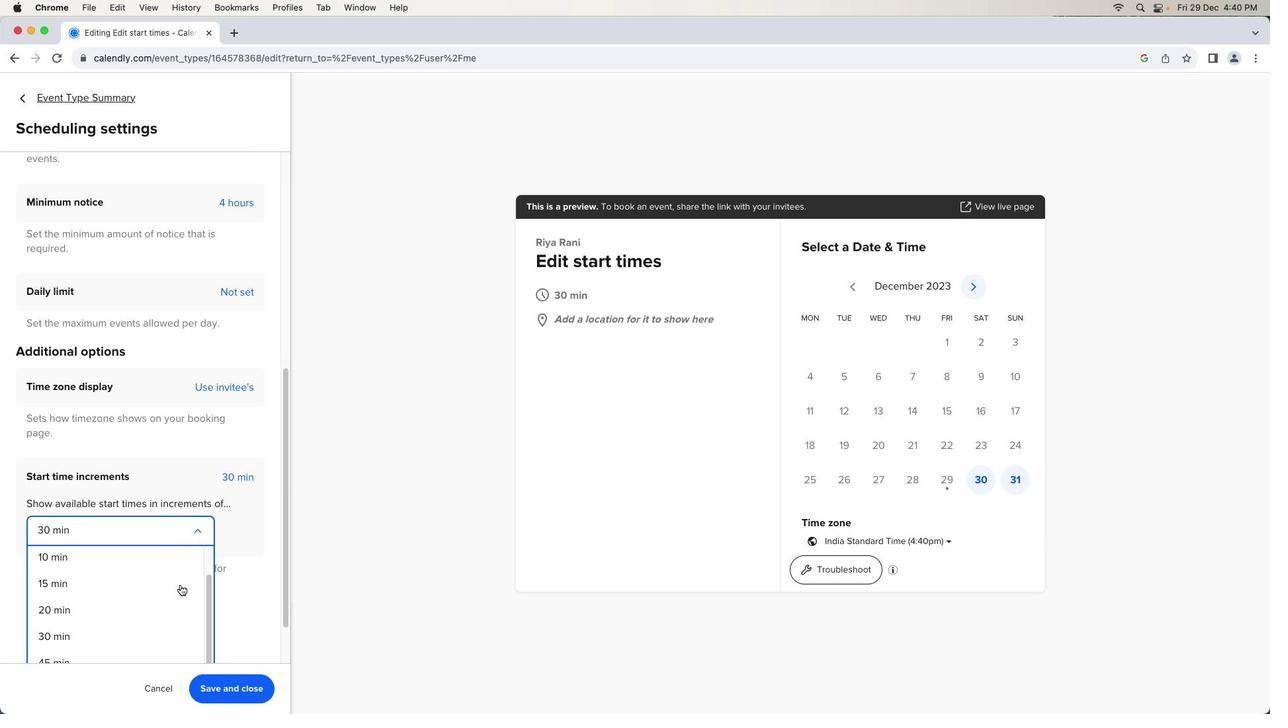 
Action: Mouse scrolled (180, 584) with delta (0, -1)
Screenshot: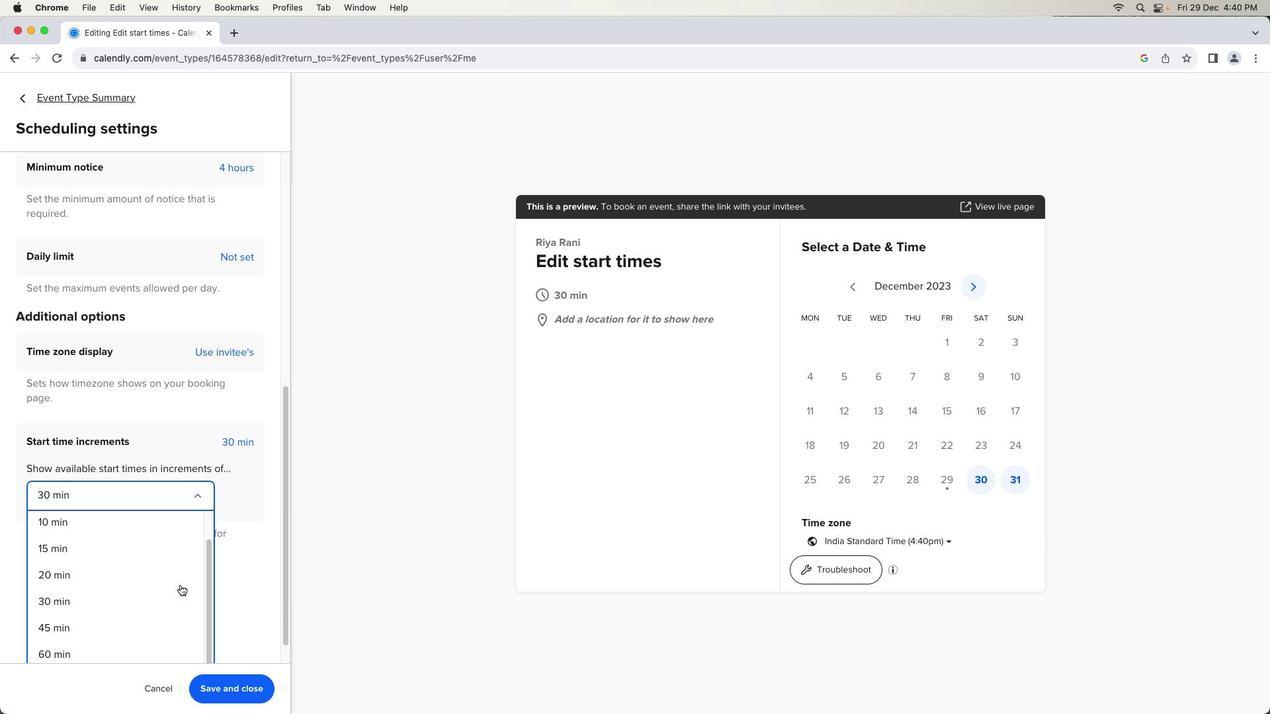 
Action: Mouse scrolled (180, 584) with delta (0, -3)
Screenshot: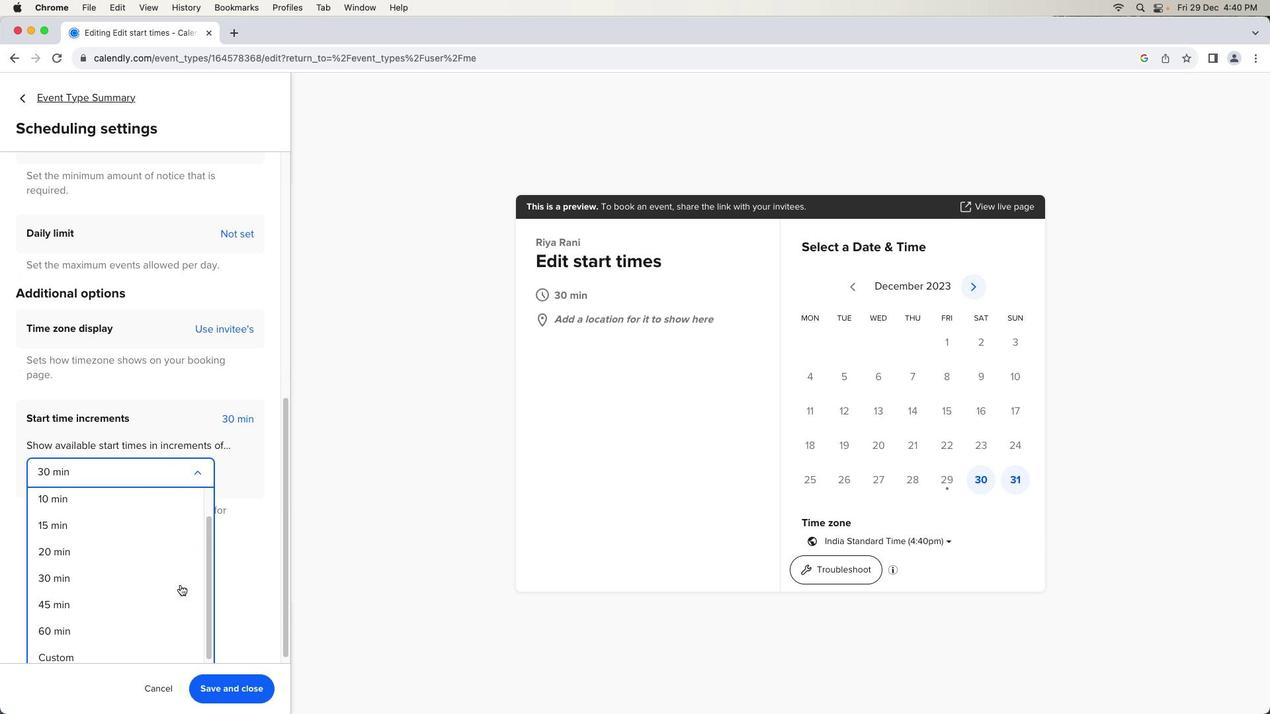 
Action: Mouse scrolled (180, 584) with delta (0, -3)
Screenshot: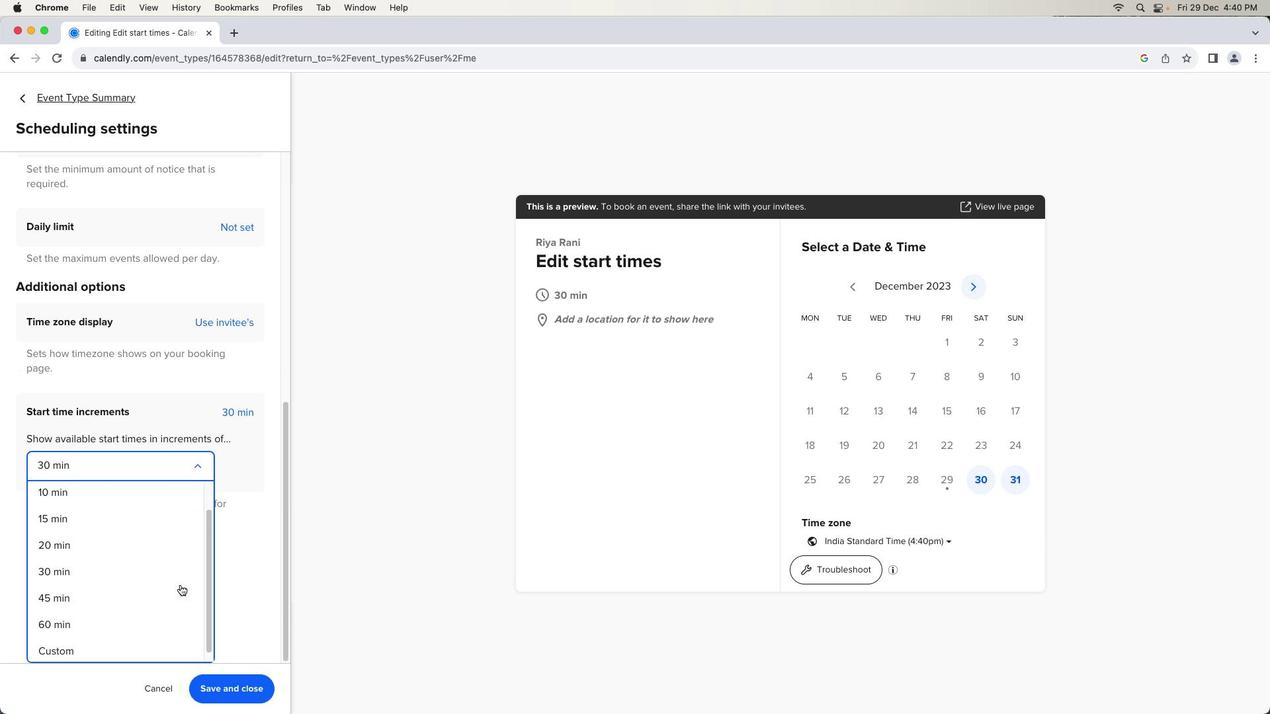 
Action: Mouse moved to (100, 621)
Screenshot: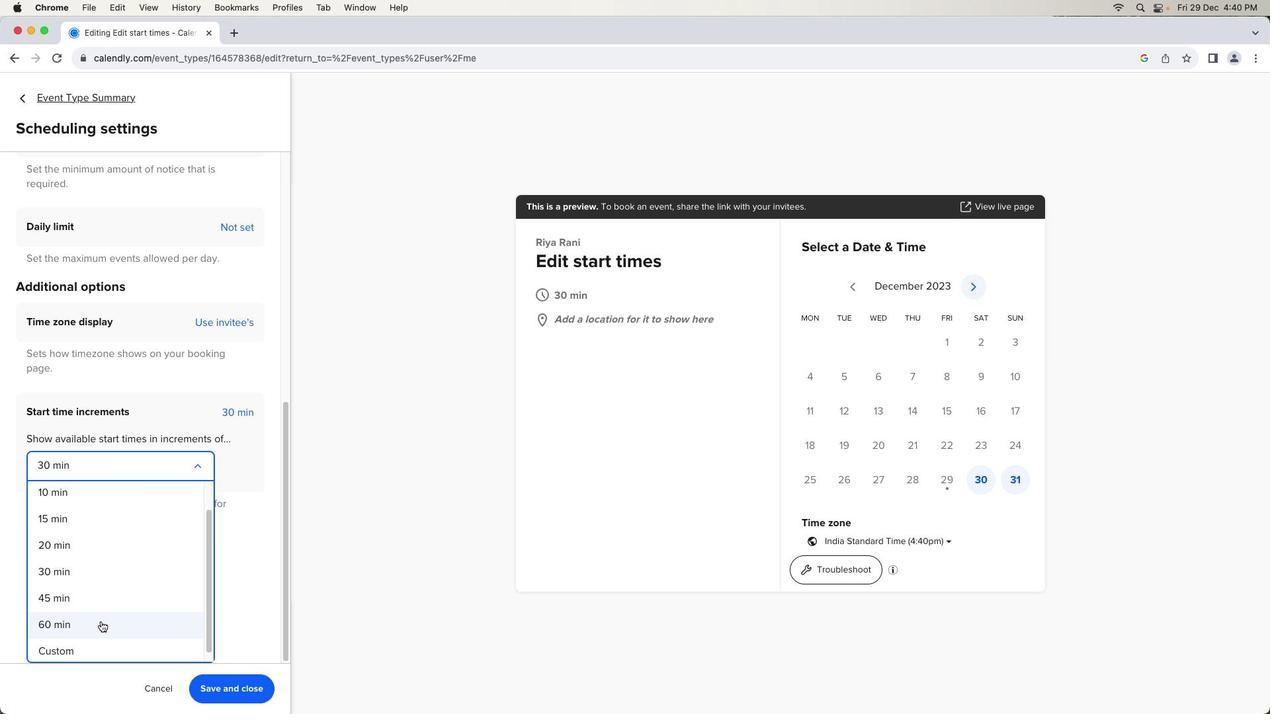 
Action: Mouse pressed left at (100, 621)
Screenshot: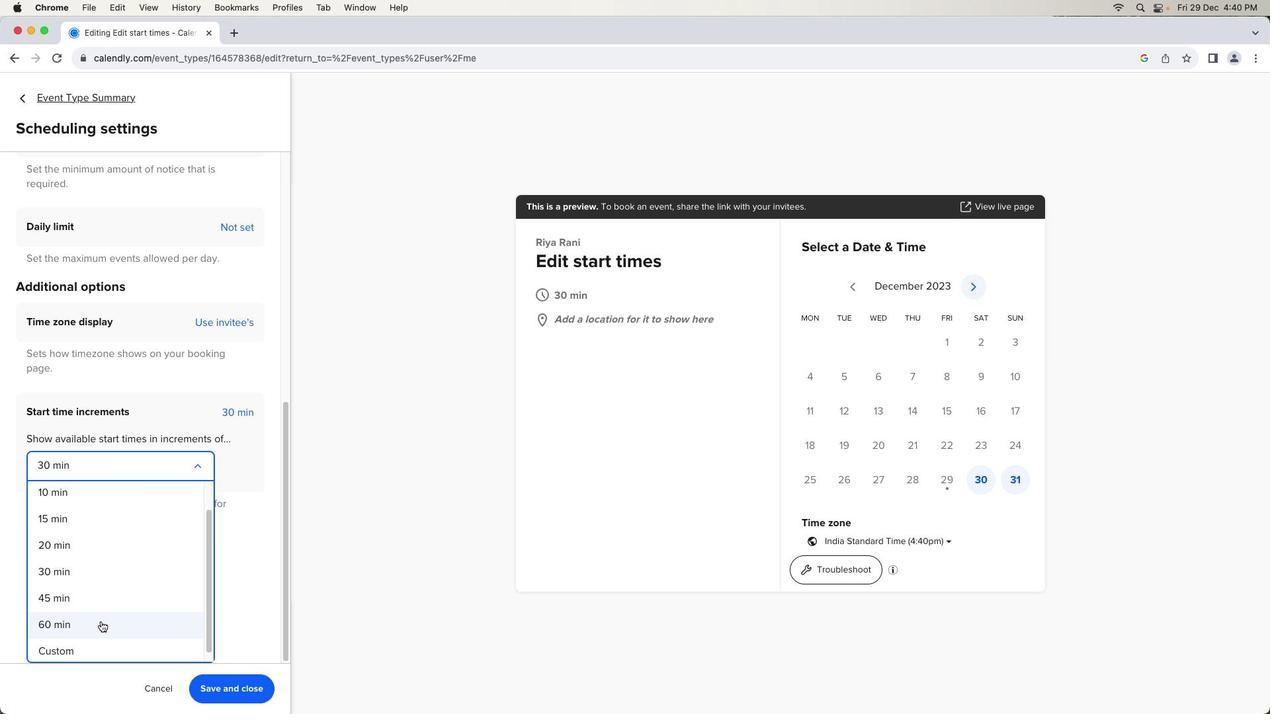
Action: Mouse moved to (239, 690)
Screenshot: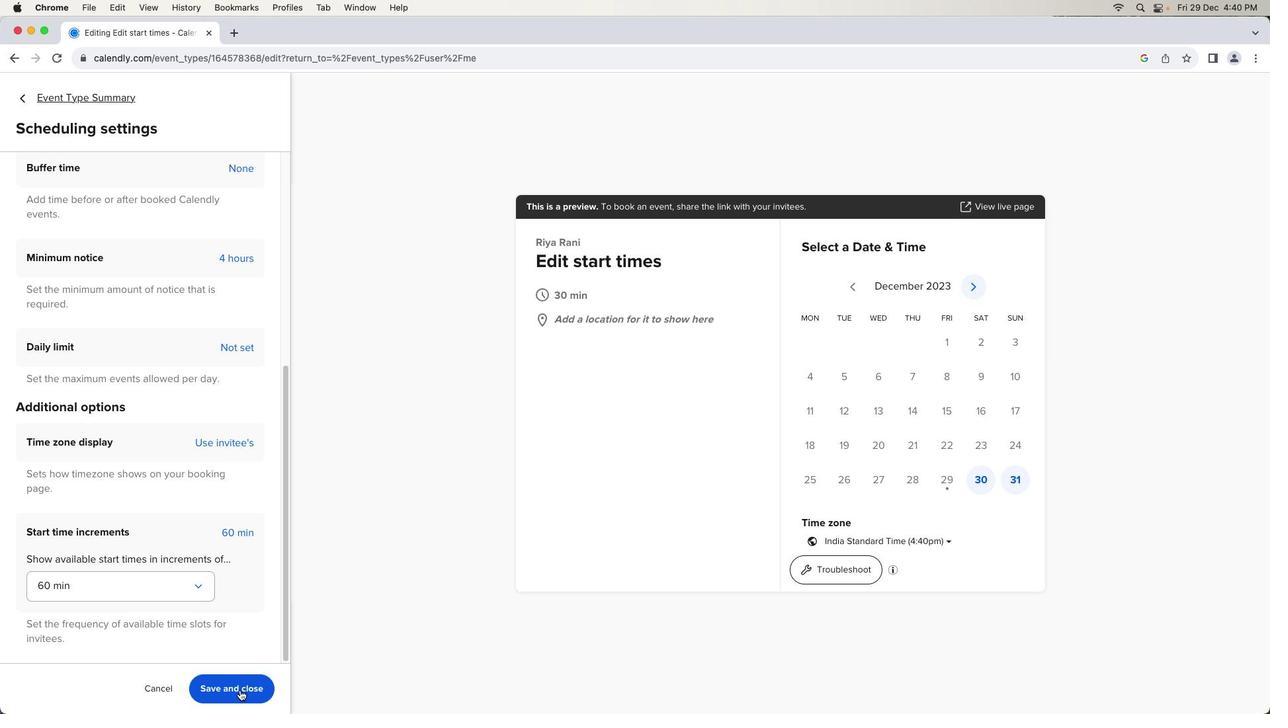 
Action: Mouse pressed left at (239, 690)
Screenshot: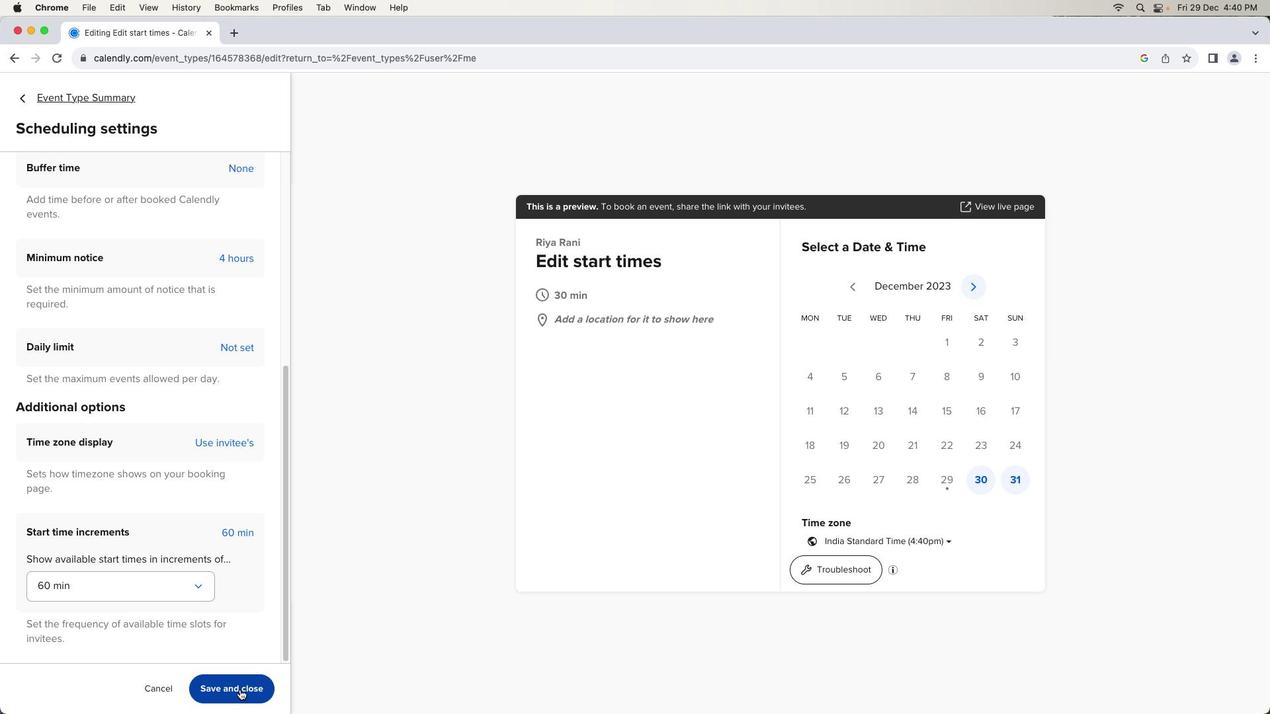 
Action: Mouse moved to (494, 482)
Screenshot: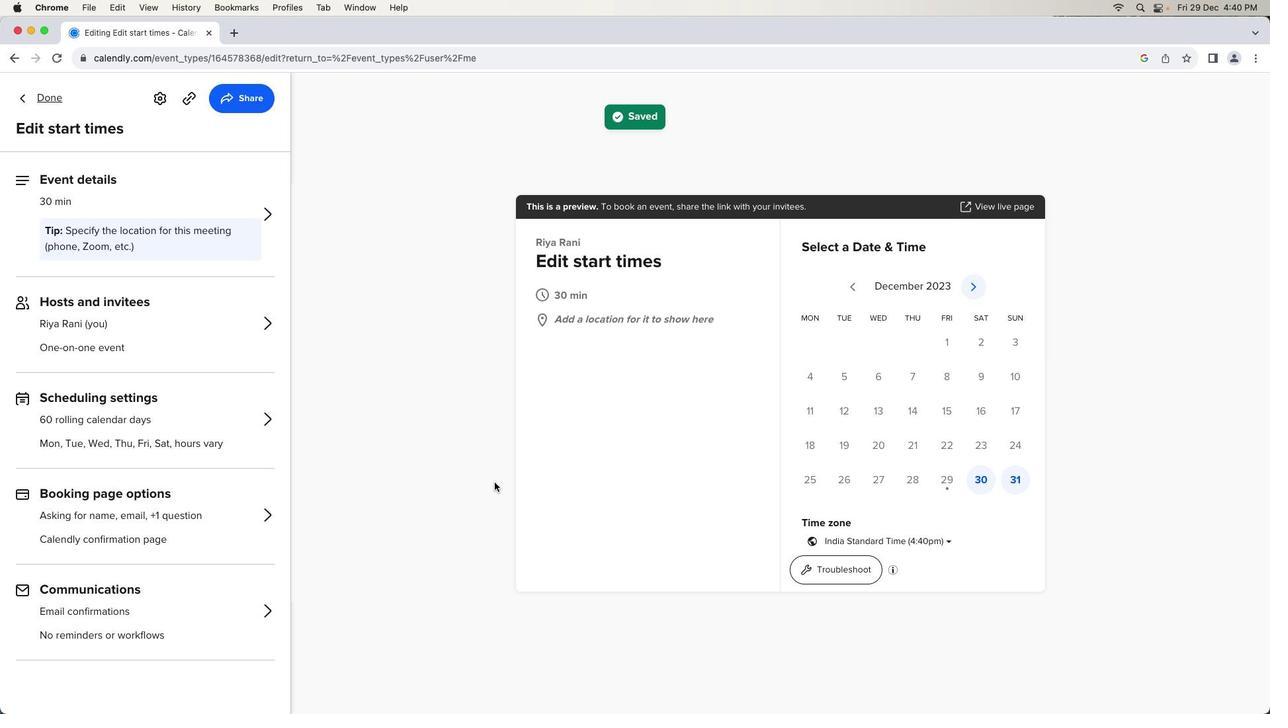 
